 Task: Search one way flight ticket for 1 adult, 1 child, 1 infant in seat in premium economy from Montrose: Montrose Regional Airport to Indianapolis: Indianapolis International Airport on 8-5-2023. Choice of flights is United. Number of bags: 1 checked bag. Price is upto 96000. Outbound departure time preference is 14:00.
Action: Mouse moved to (301, 122)
Screenshot: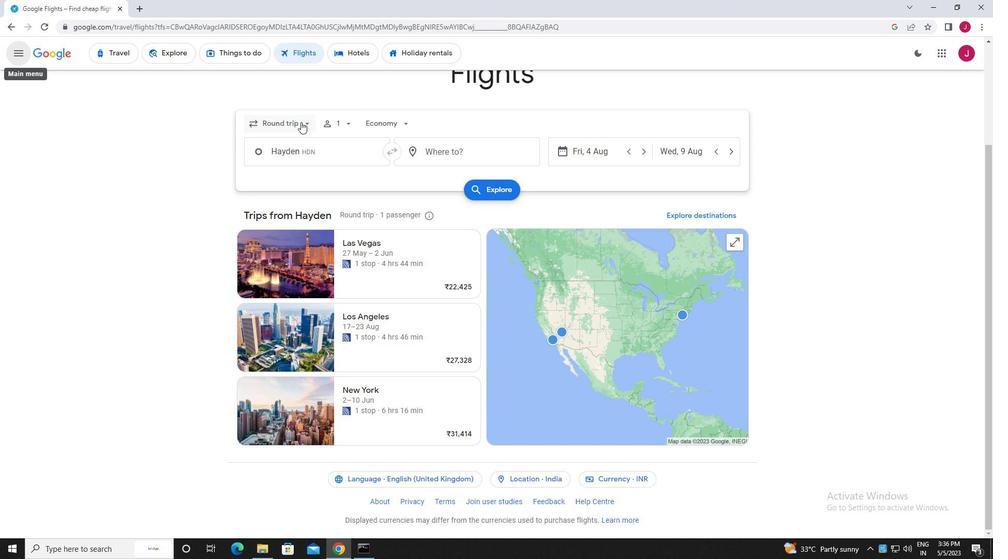 
Action: Mouse pressed left at (301, 122)
Screenshot: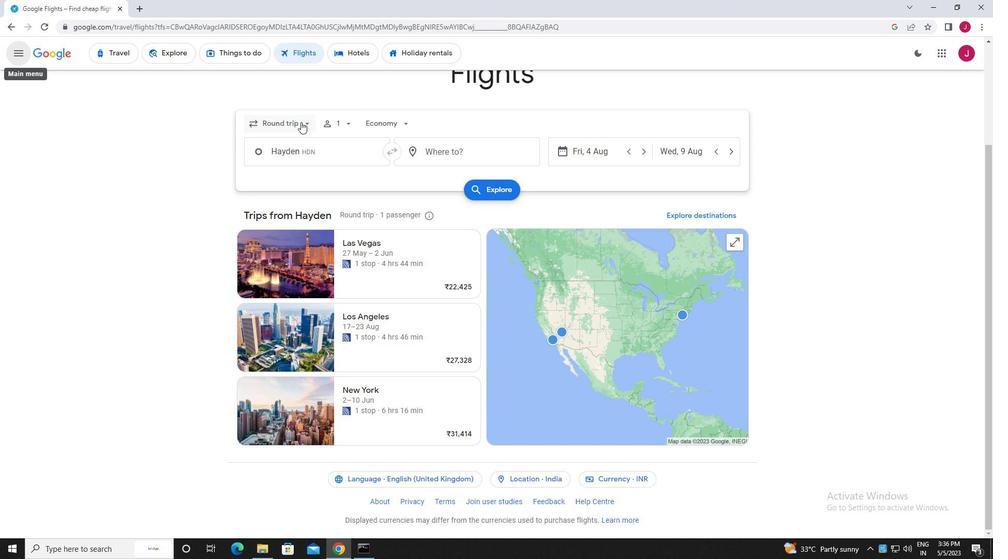 
Action: Mouse moved to (295, 171)
Screenshot: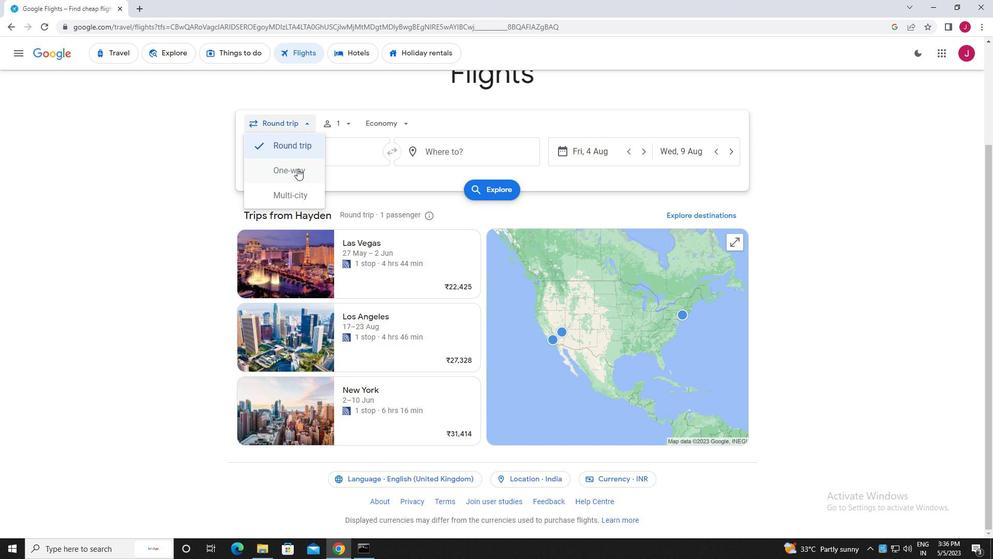 
Action: Mouse pressed left at (295, 171)
Screenshot: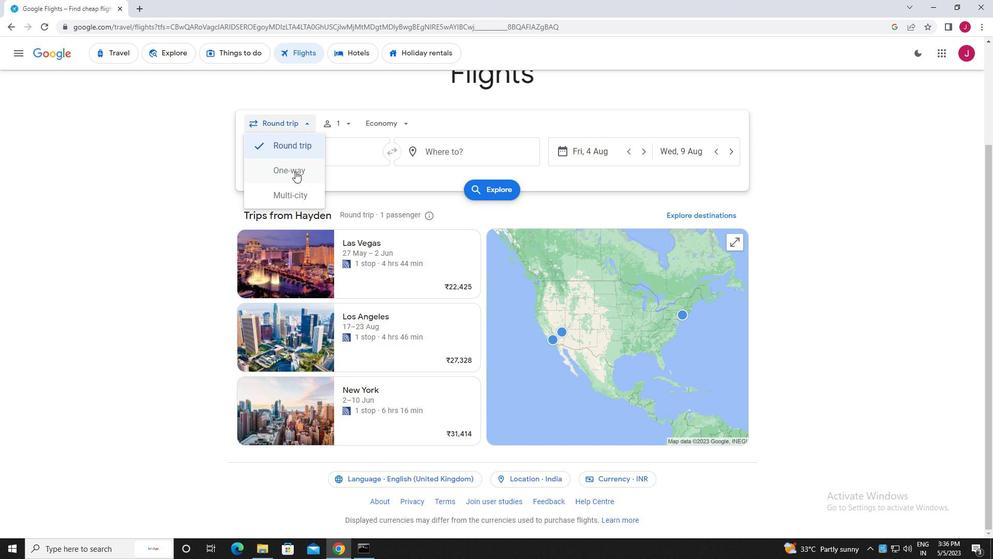 
Action: Mouse moved to (342, 123)
Screenshot: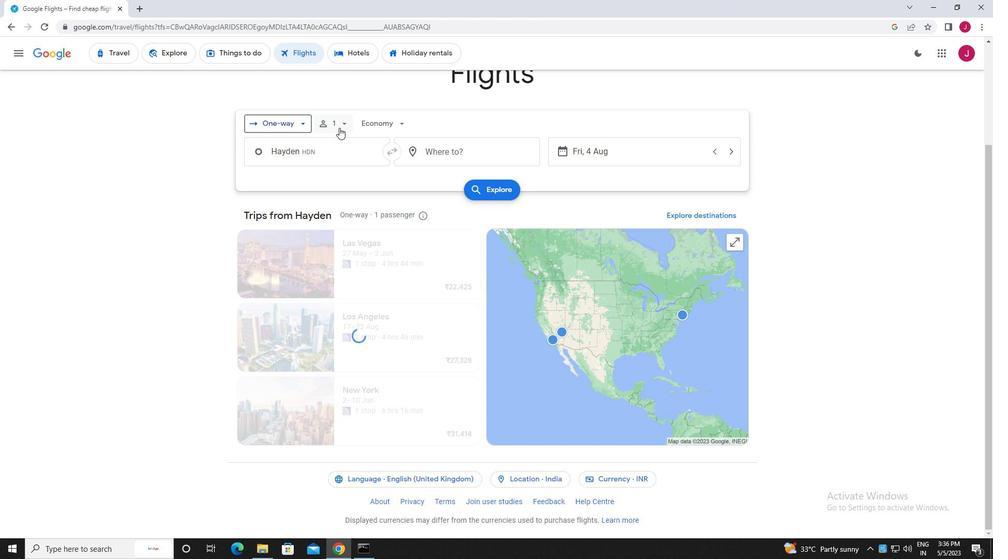 
Action: Mouse pressed left at (342, 123)
Screenshot: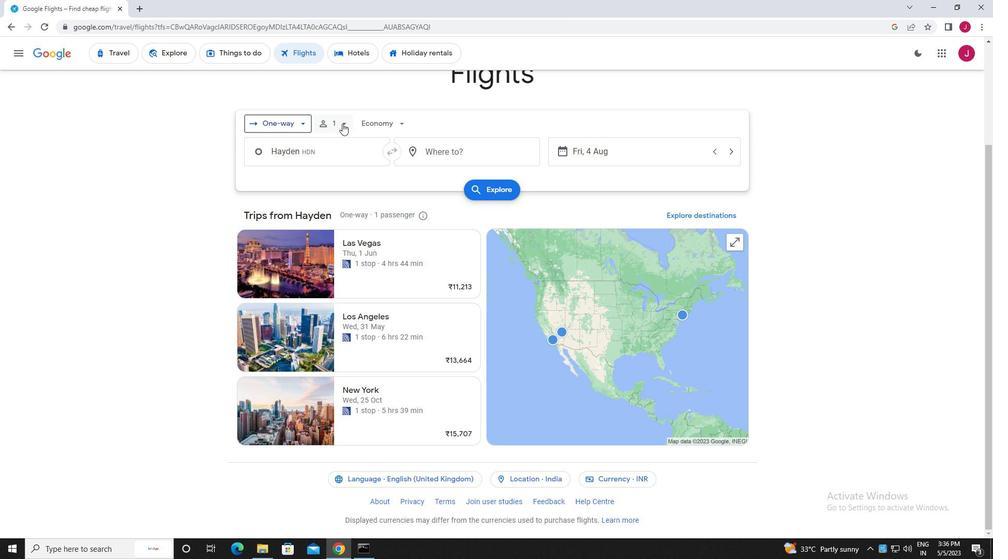 
Action: Mouse moved to (425, 174)
Screenshot: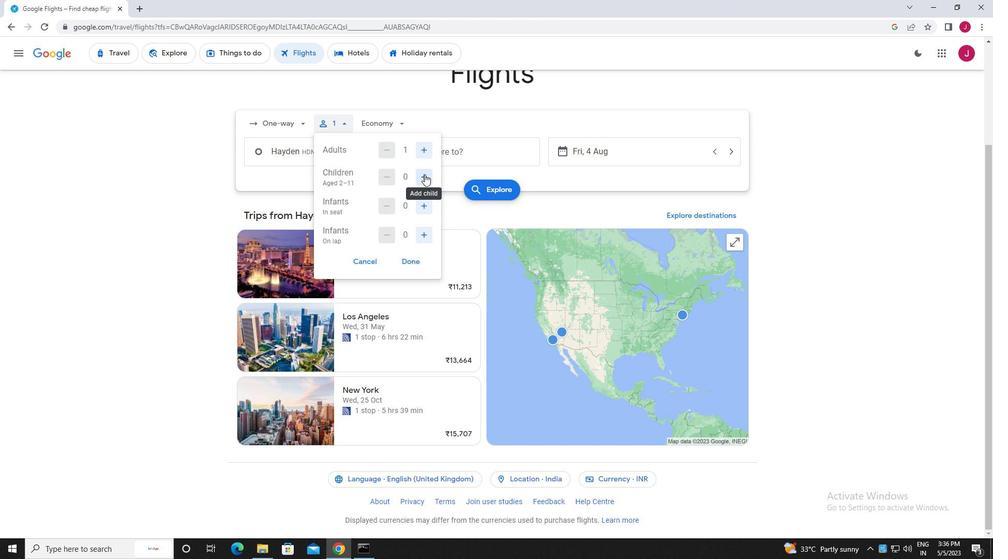 
Action: Mouse pressed left at (425, 174)
Screenshot: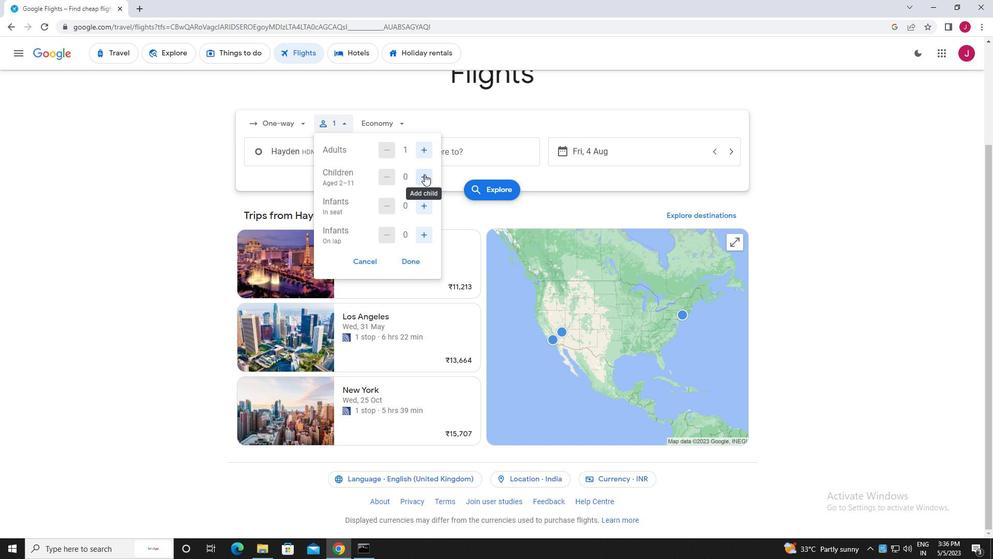 
Action: Mouse moved to (427, 202)
Screenshot: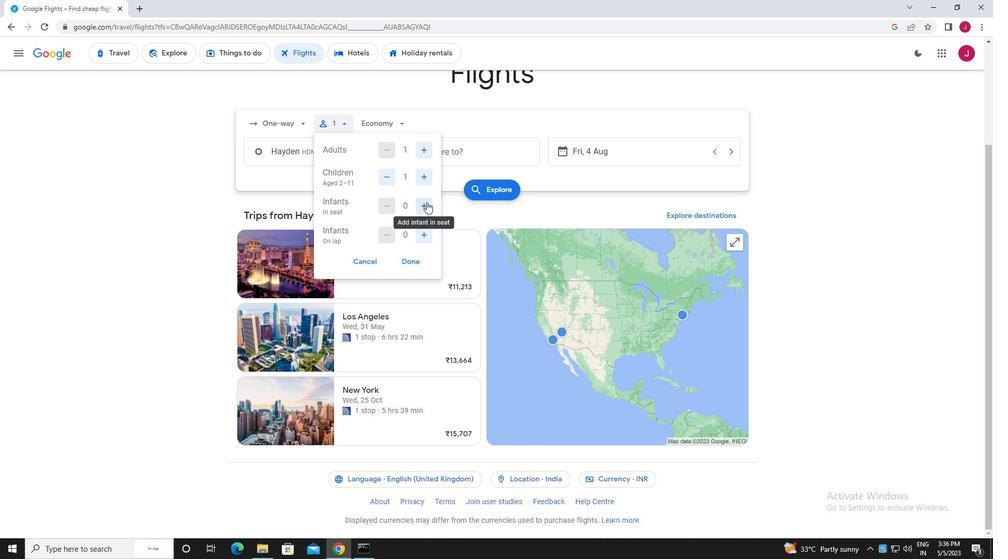 
Action: Mouse pressed left at (427, 202)
Screenshot: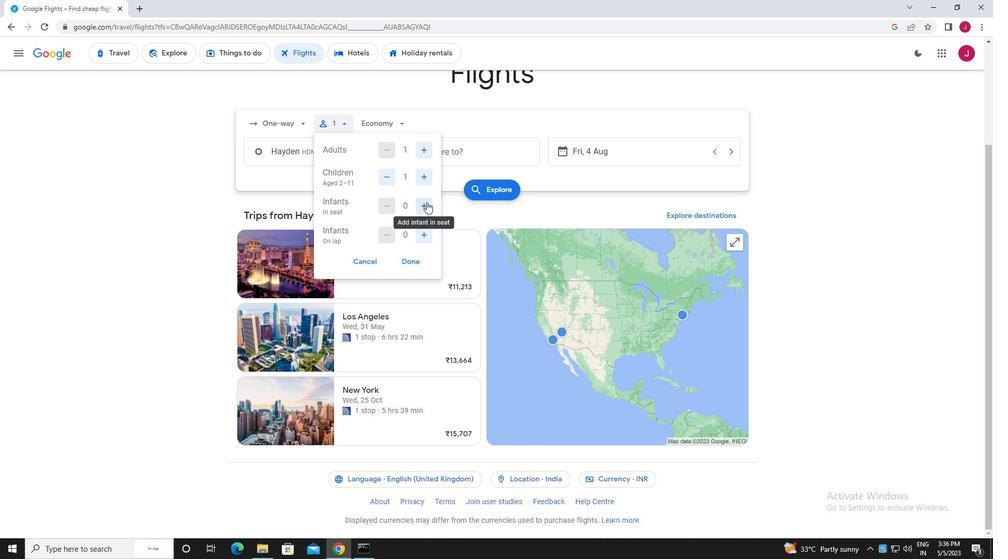 
Action: Mouse moved to (410, 259)
Screenshot: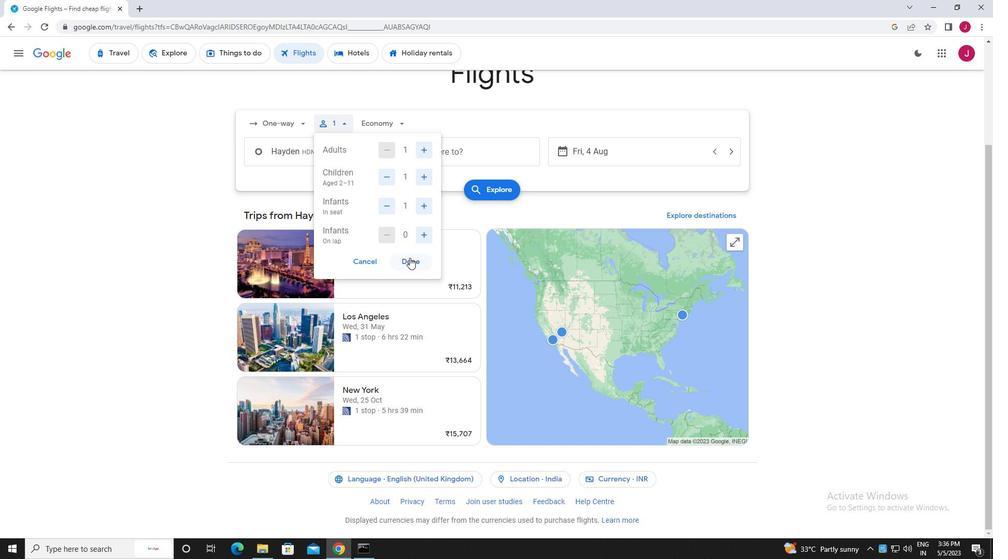 
Action: Mouse pressed left at (410, 259)
Screenshot: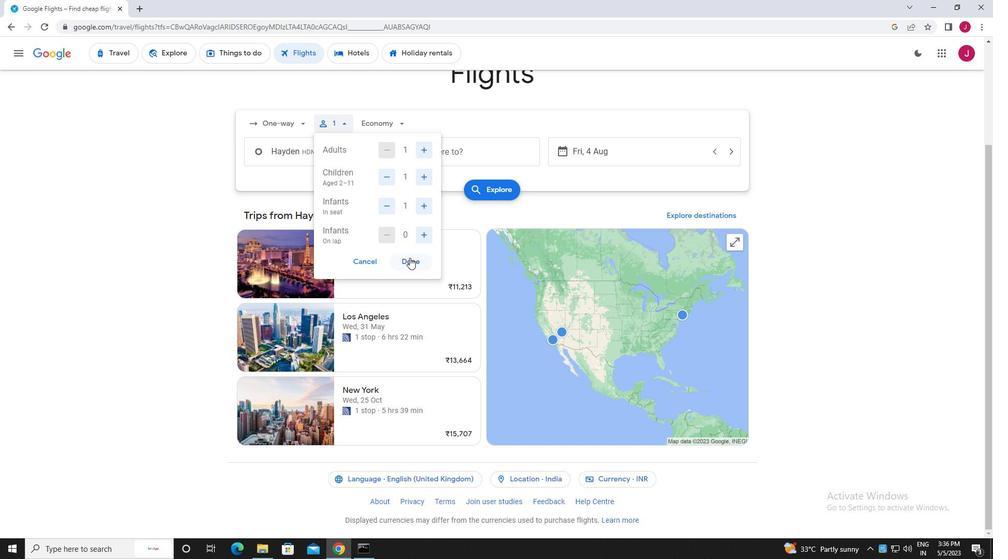 
Action: Mouse moved to (397, 120)
Screenshot: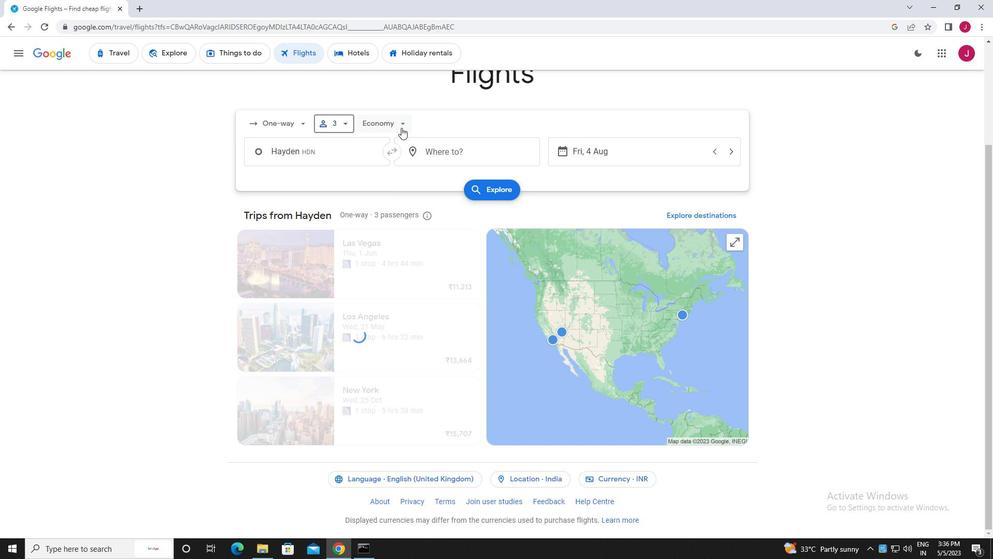 
Action: Mouse pressed left at (397, 120)
Screenshot: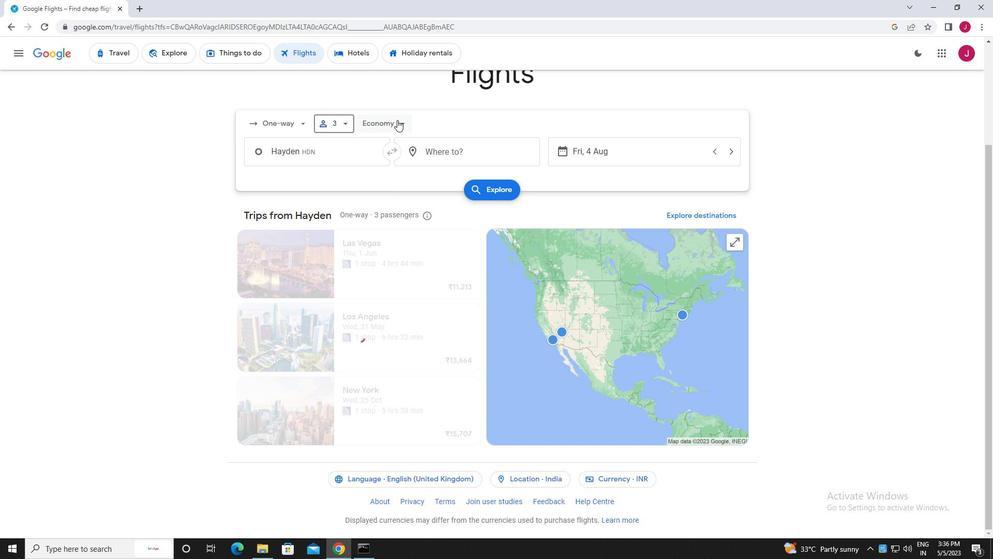 
Action: Mouse moved to (415, 169)
Screenshot: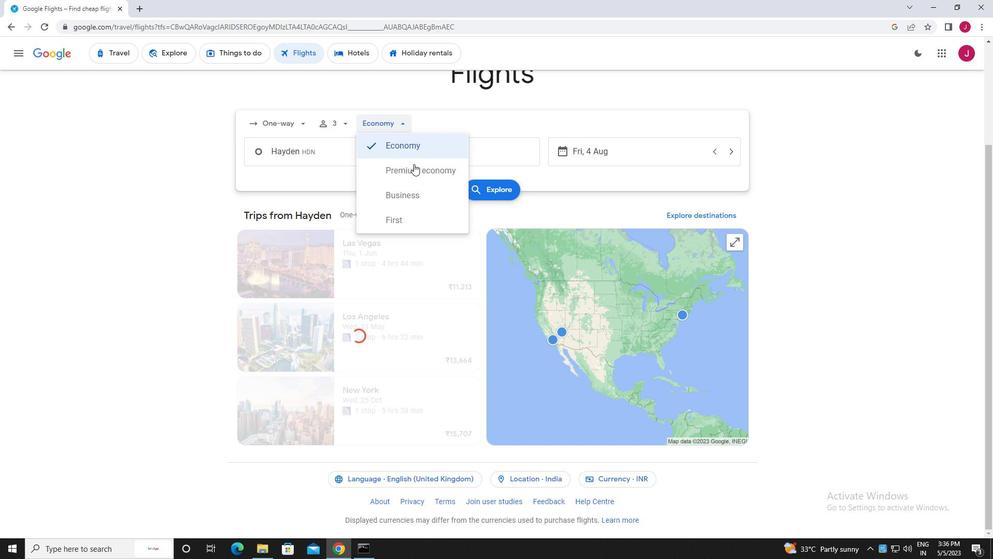 
Action: Mouse pressed left at (415, 169)
Screenshot: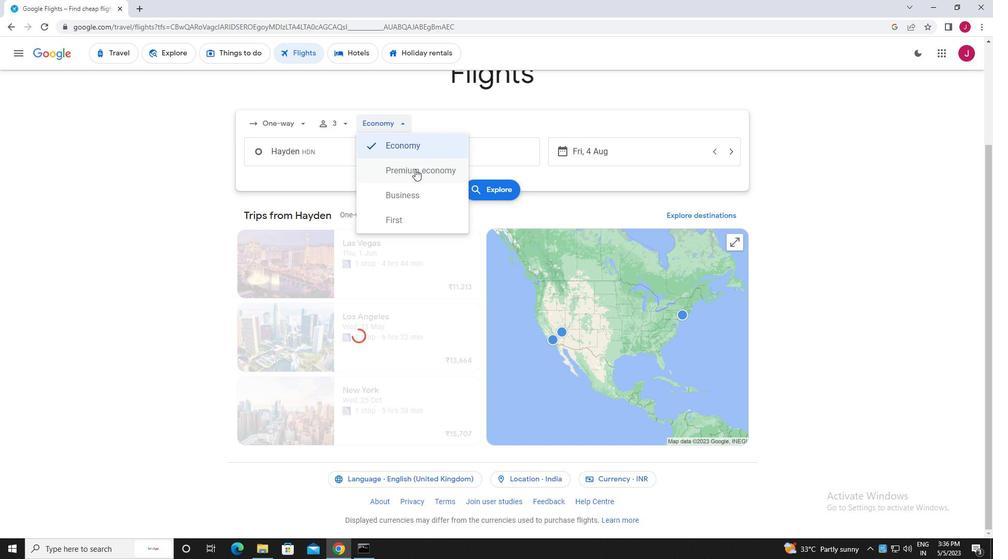 
Action: Mouse moved to (343, 151)
Screenshot: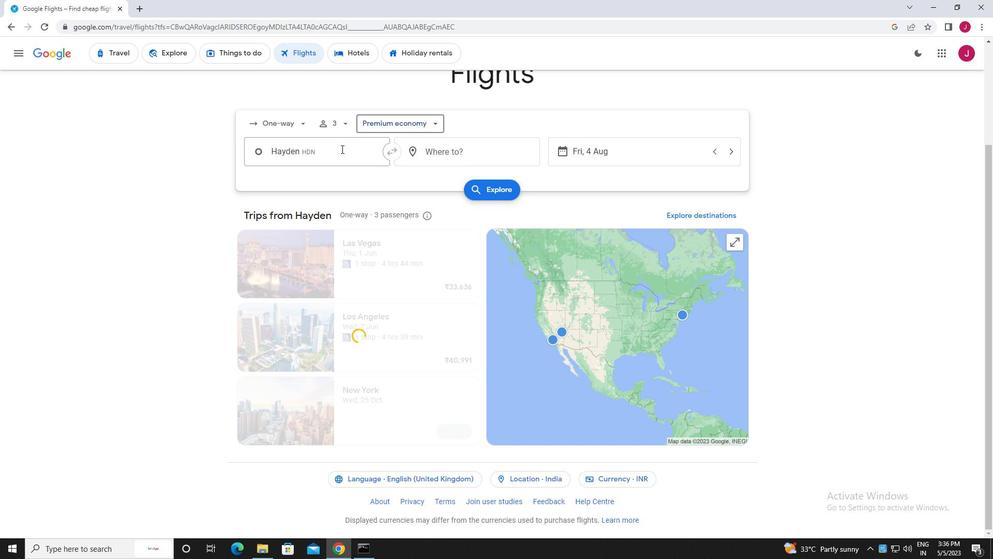 
Action: Mouse pressed left at (343, 151)
Screenshot: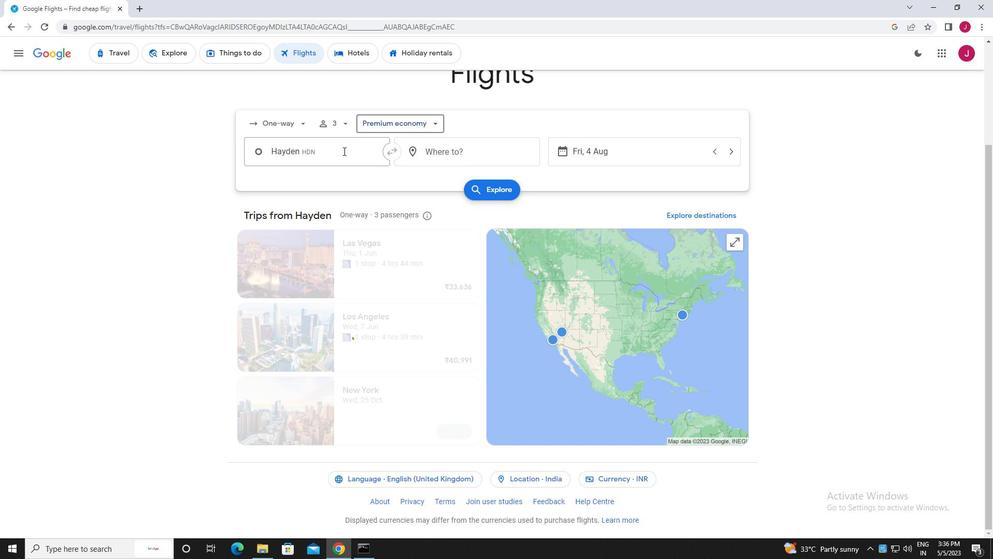 
Action: Key pressed montrose
Screenshot: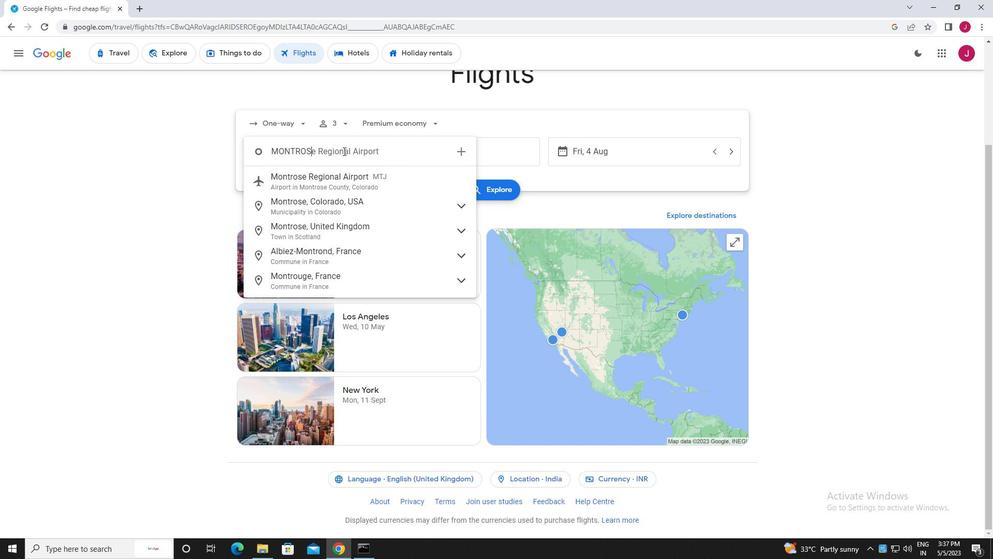 
Action: Mouse moved to (351, 181)
Screenshot: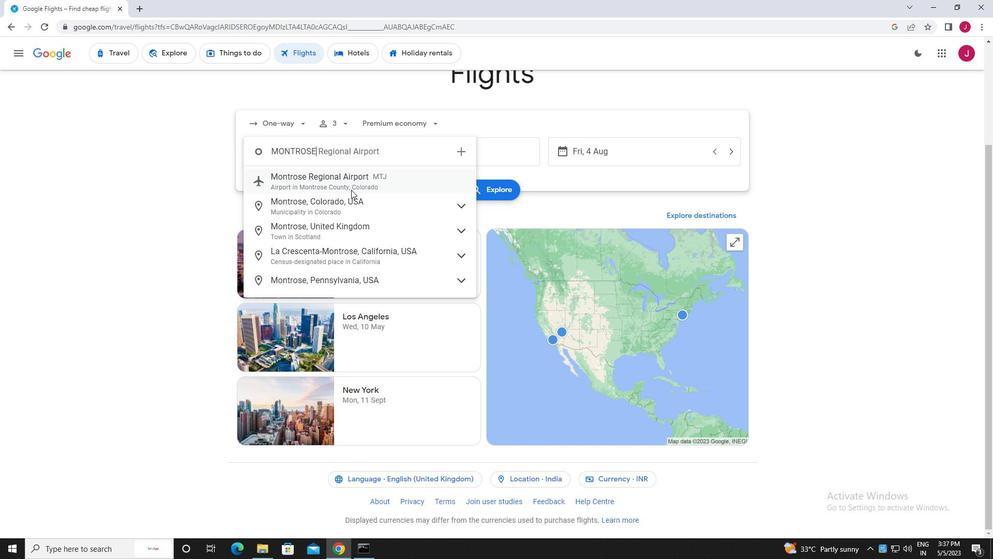 
Action: Mouse pressed left at (351, 181)
Screenshot: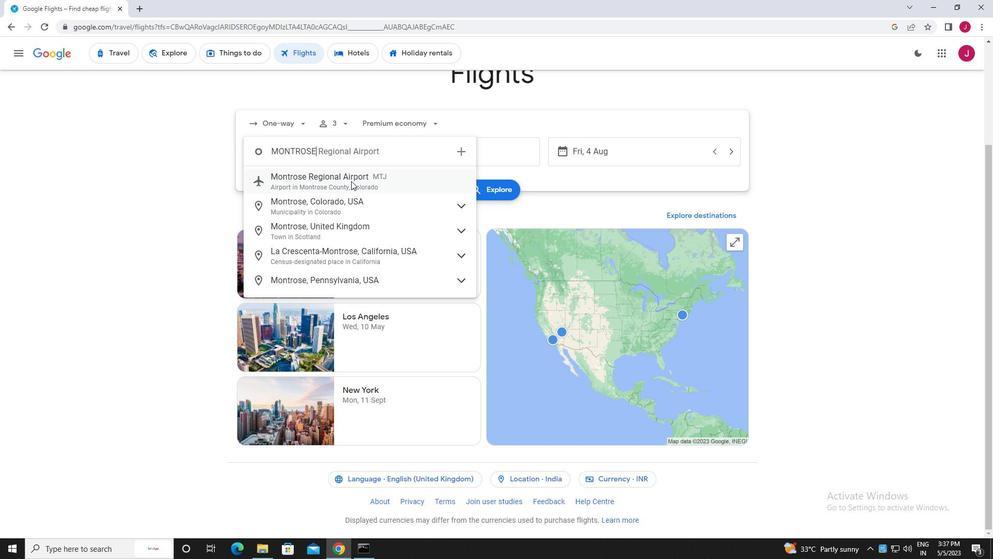 
Action: Mouse moved to (471, 156)
Screenshot: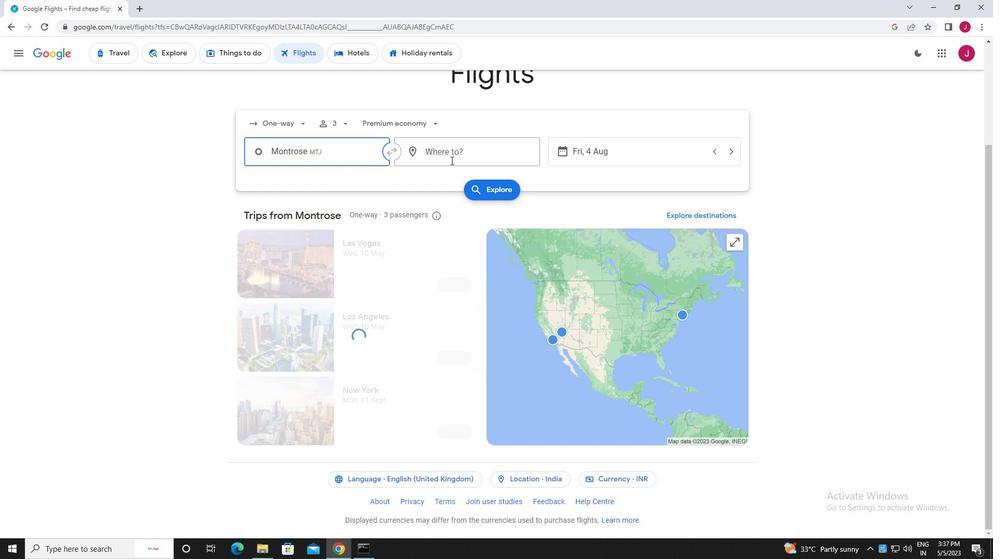 
Action: Mouse pressed left at (471, 156)
Screenshot: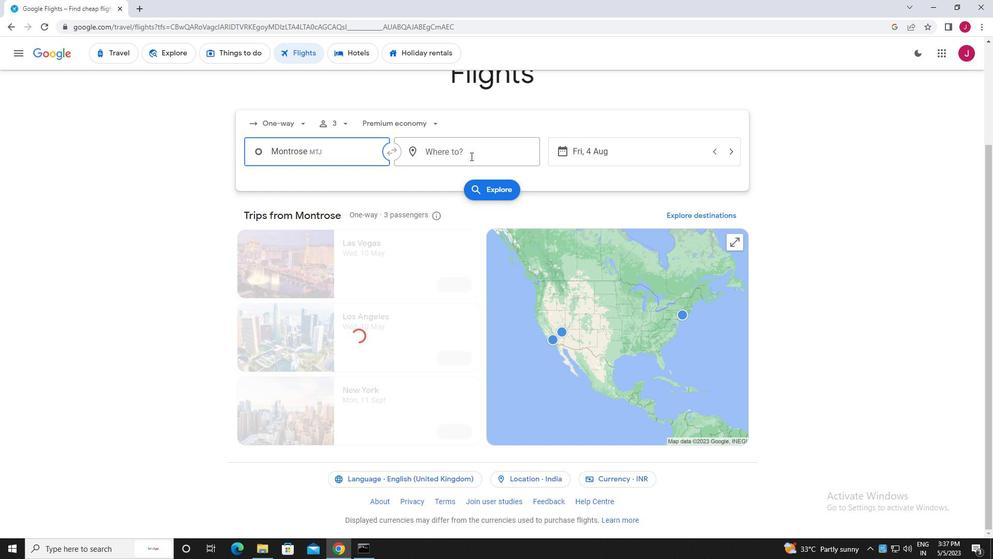 
Action: Mouse moved to (470, 156)
Screenshot: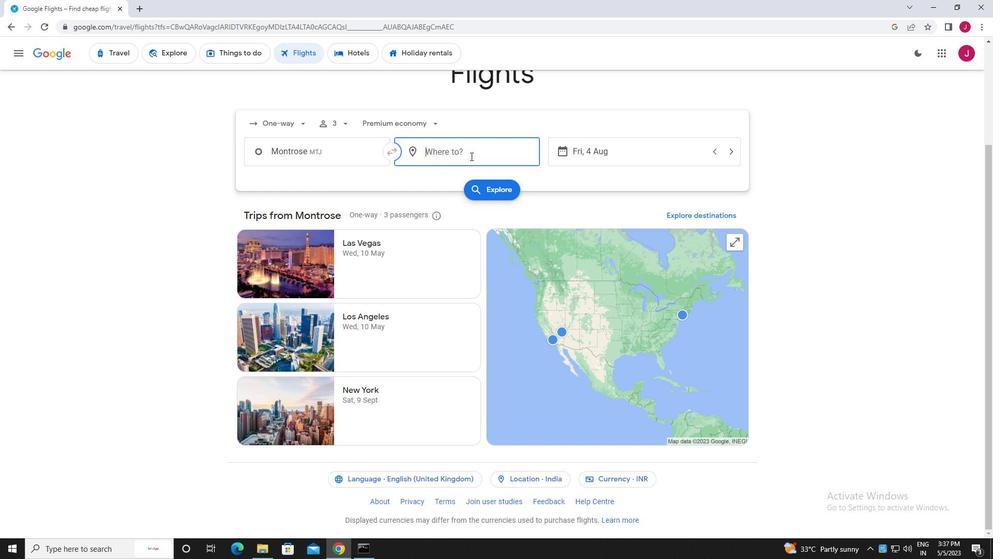
Action: Key pressed indianapo
Screenshot: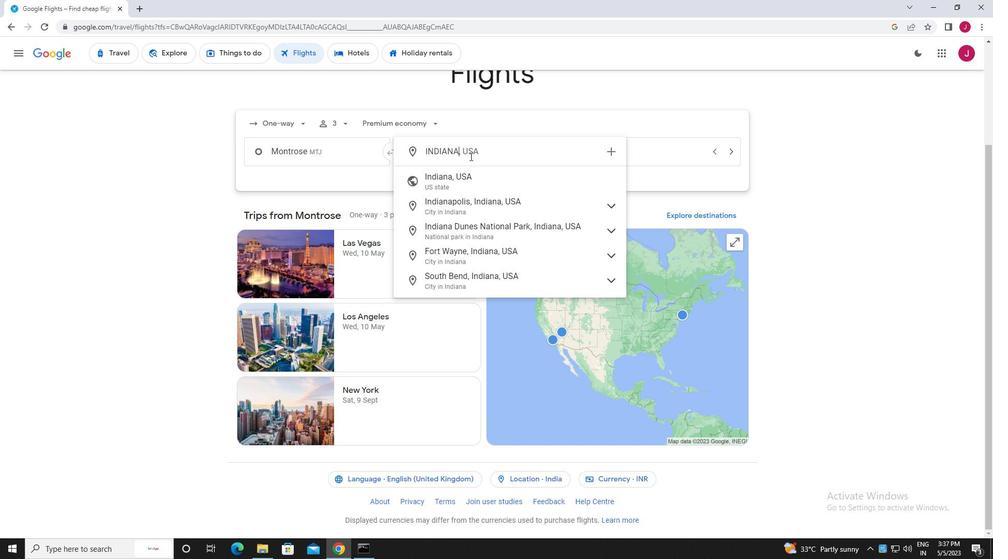 
Action: Mouse moved to (533, 203)
Screenshot: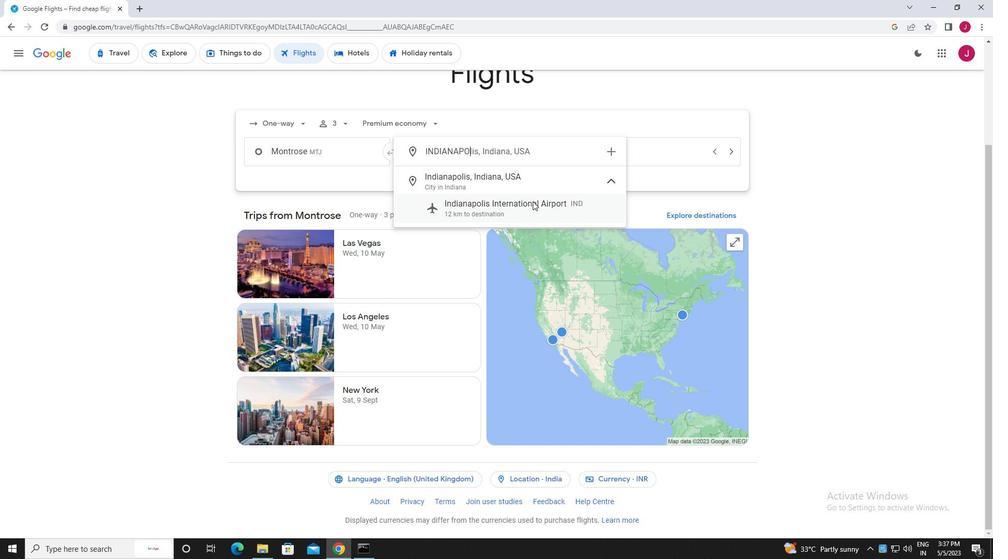 
Action: Mouse pressed left at (533, 203)
Screenshot: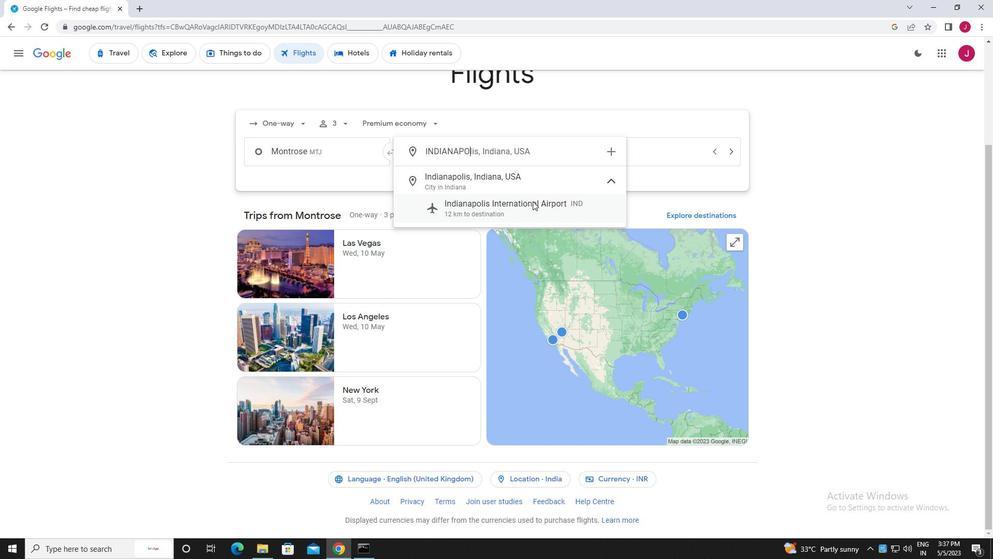 
Action: Mouse moved to (608, 156)
Screenshot: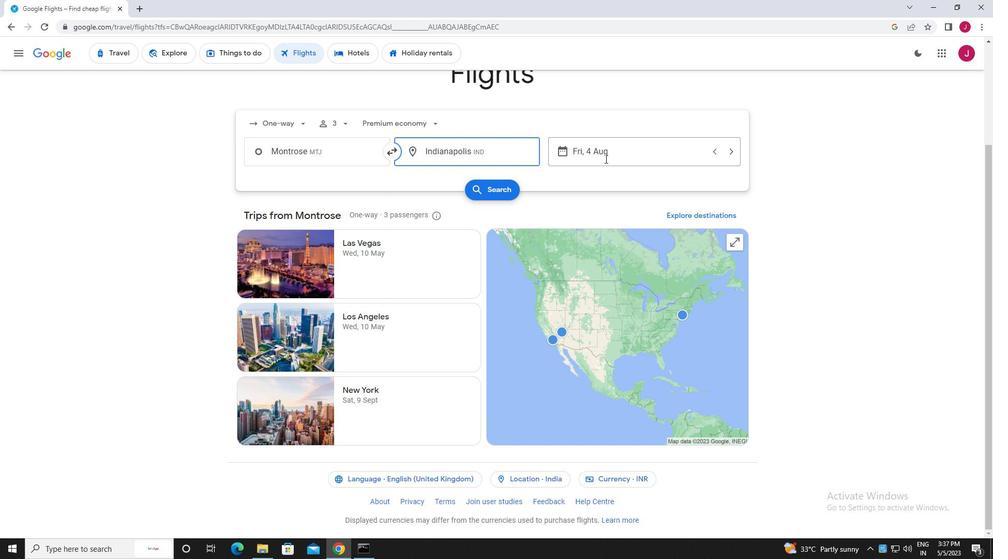 
Action: Mouse pressed left at (608, 156)
Screenshot: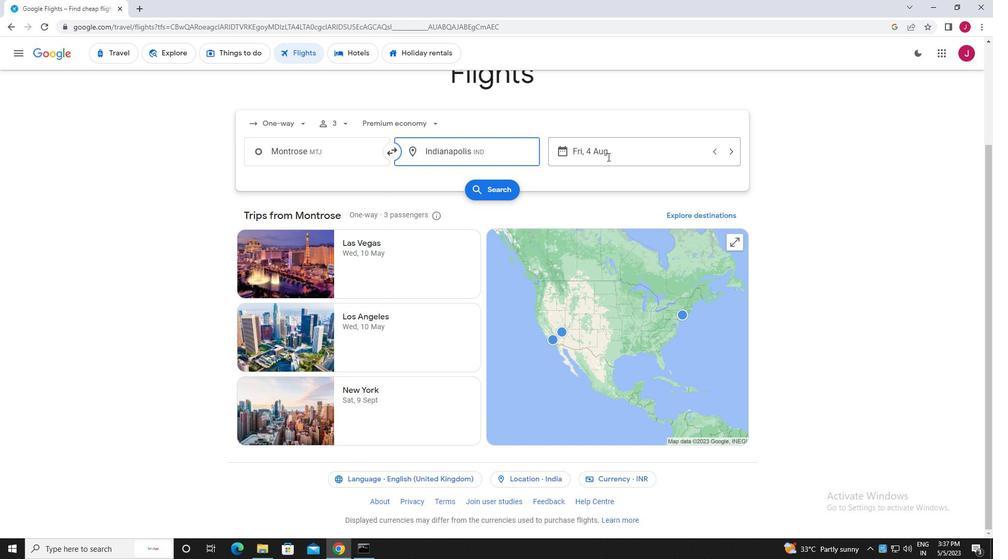 
Action: Mouse moved to (521, 231)
Screenshot: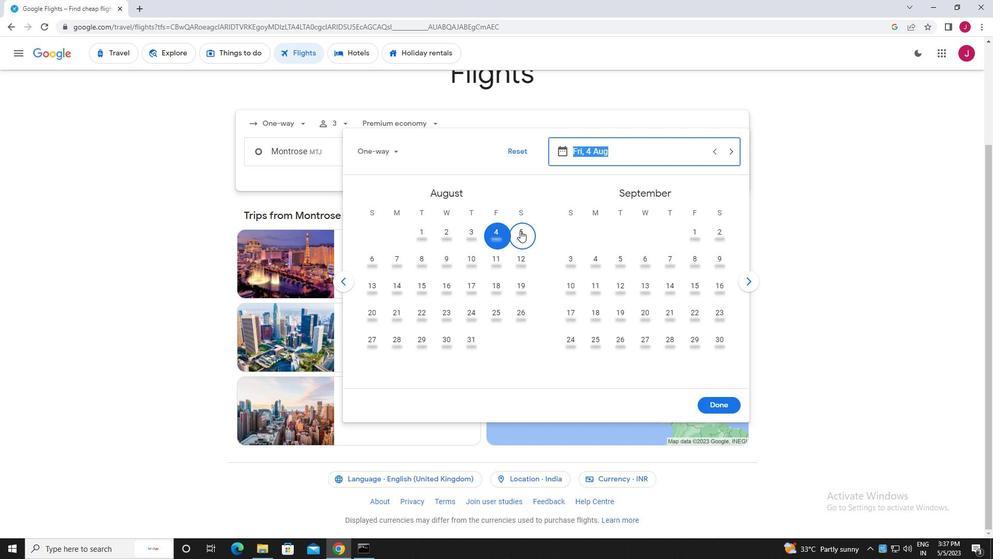 
Action: Mouse pressed left at (521, 231)
Screenshot: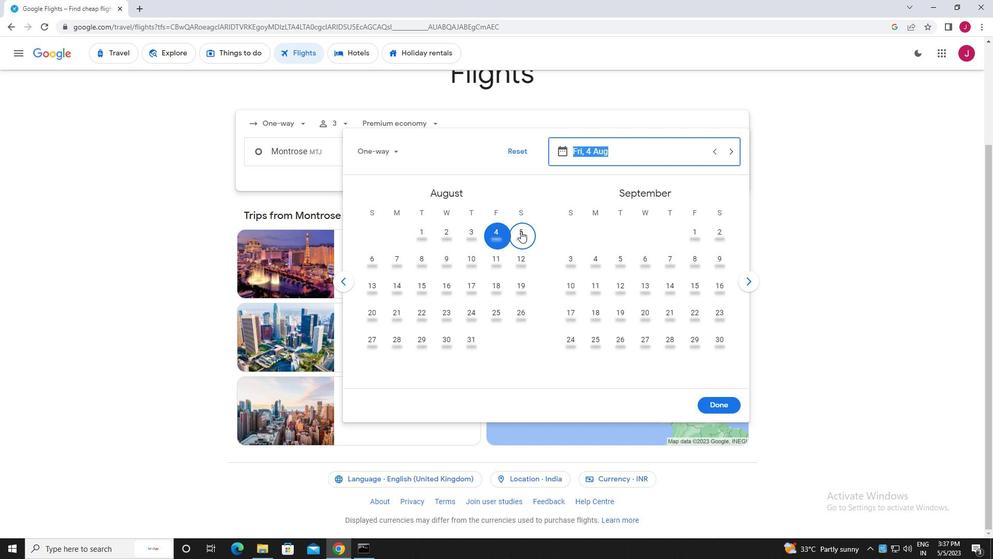 
Action: Mouse moved to (720, 404)
Screenshot: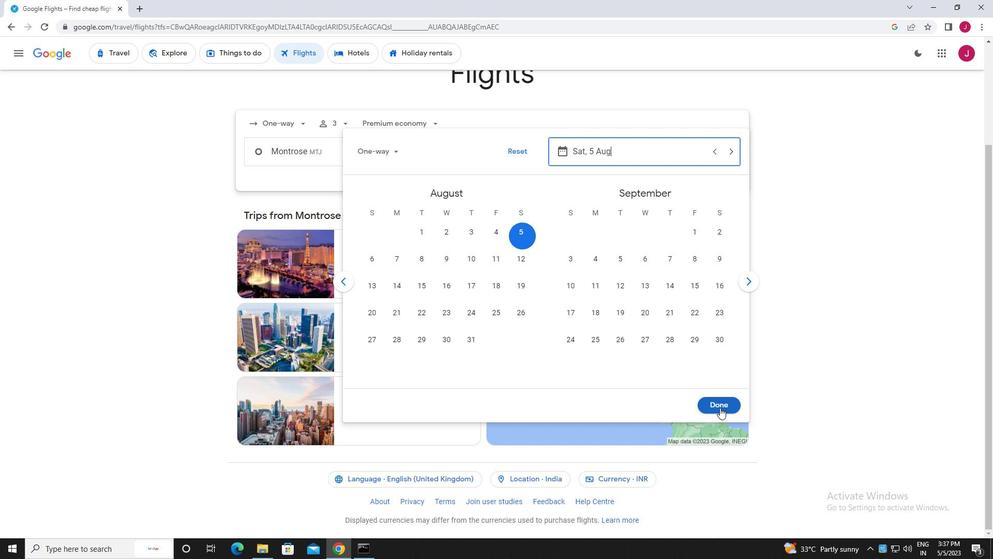 
Action: Mouse pressed left at (720, 404)
Screenshot: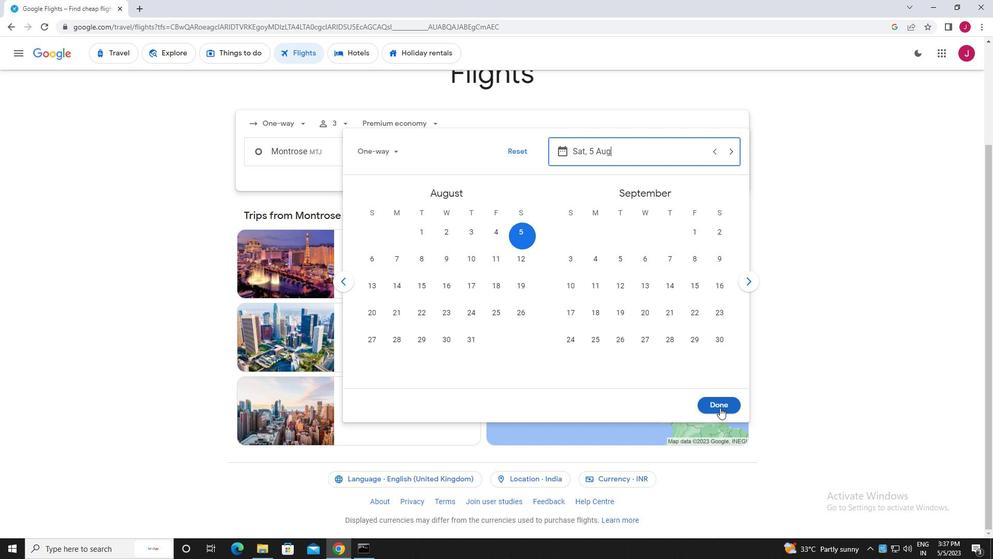 
Action: Mouse moved to (503, 191)
Screenshot: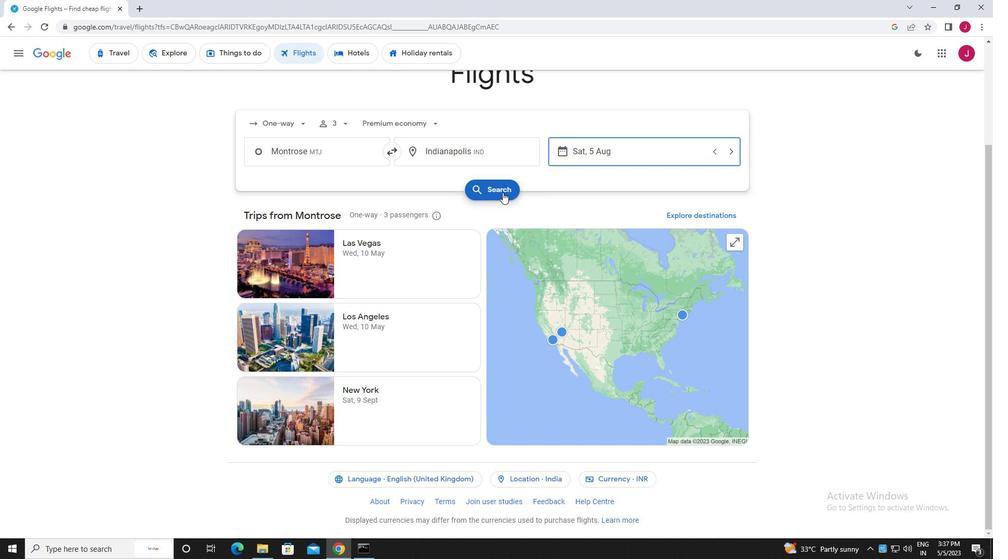 
Action: Mouse pressed left at (503, 191)
Screenshot: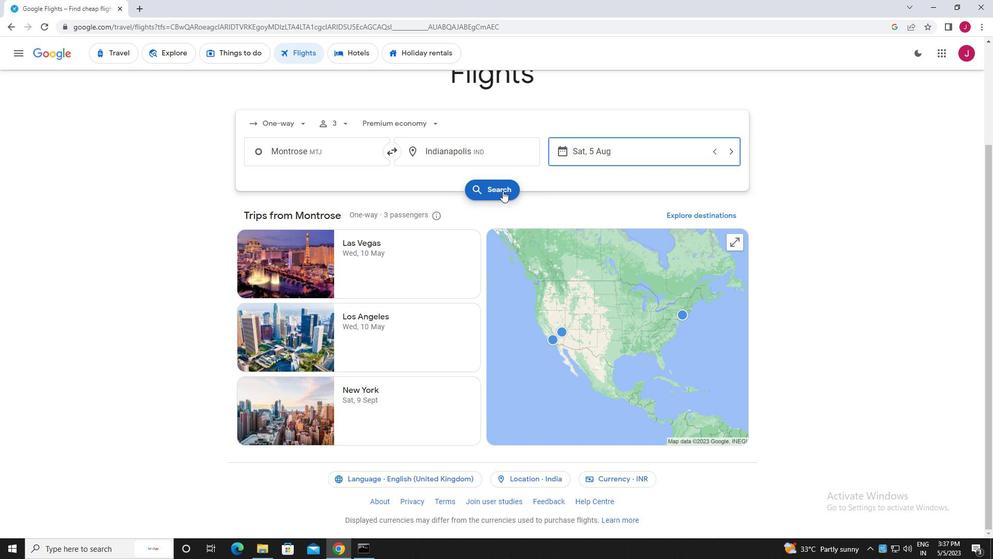 
Action: Mouse moved to (261, 151)
Screenshot: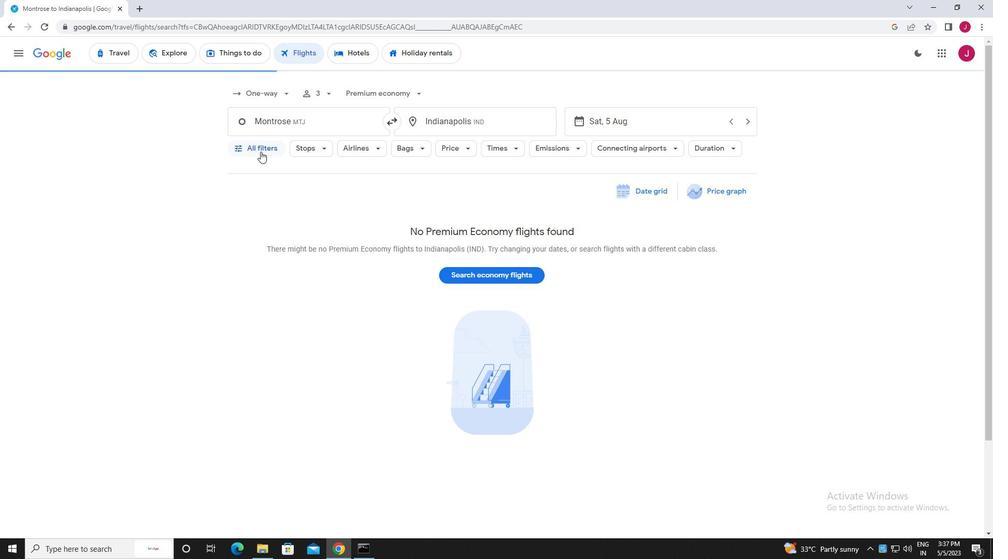 
Action: Mouse pressed left at (261, 151)
Screenshot: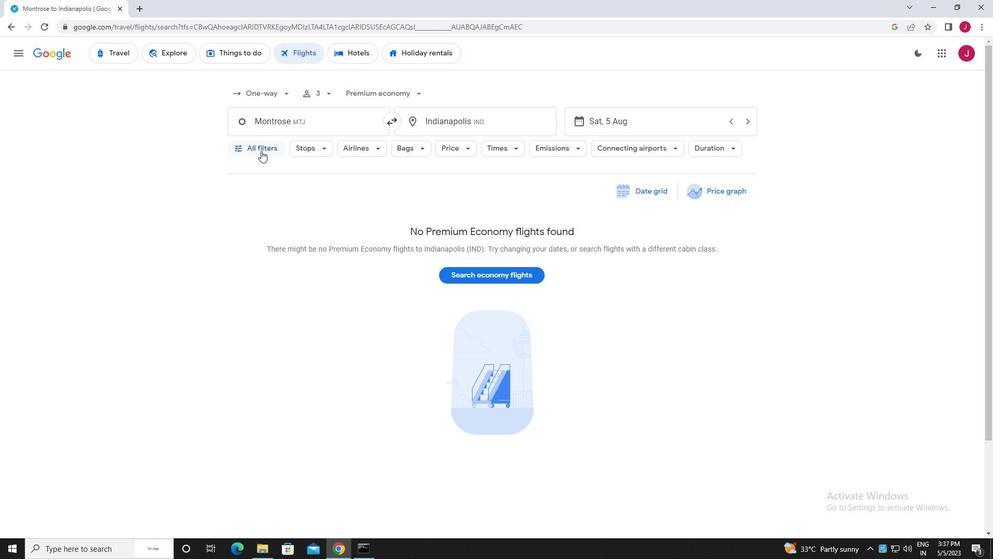 
Action: Mouse scrolled (261, 150) with delta (0, 0)
Screenshot: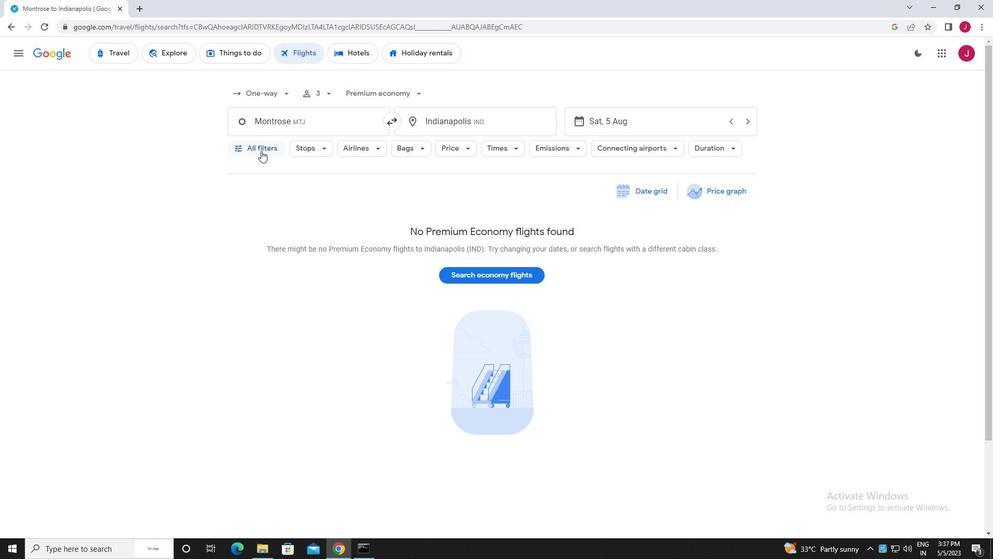 
Action: Mouse moved to (300, 181)
Screenshot: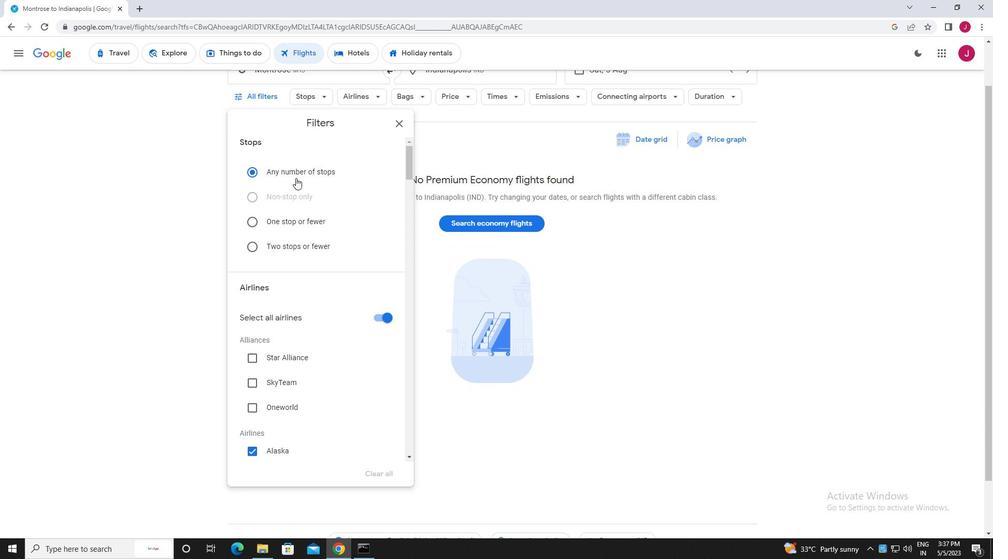 
Action: Mouse scrolled (300, 181) with delta (0, 0)
Screenshot: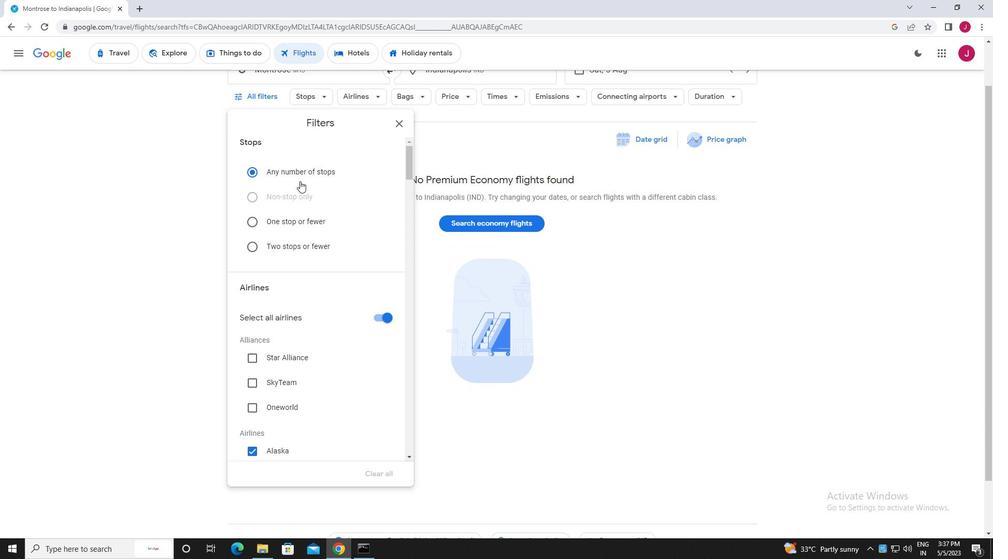 
Action: Mouse moved to (300, 182)
Screenshot: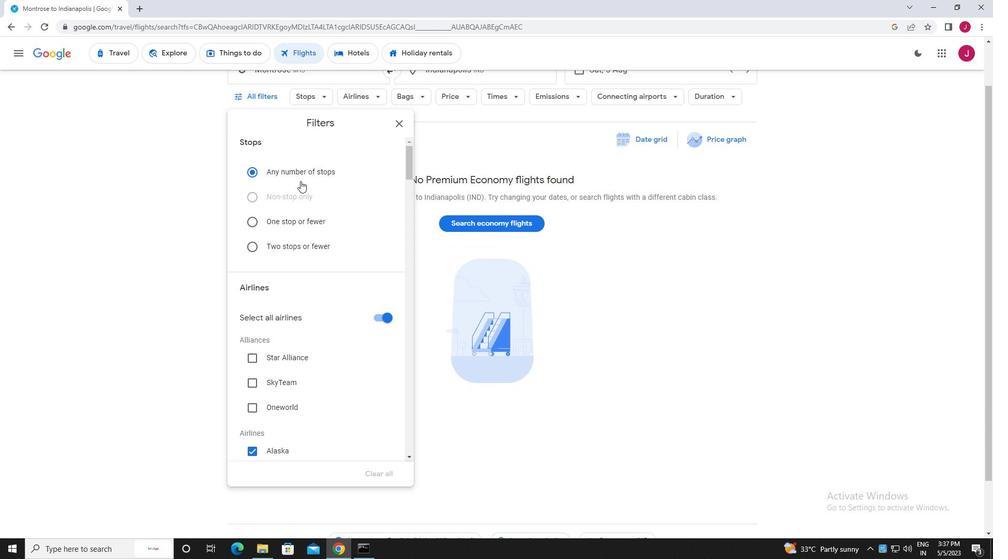 
Action: Mouse scrolled (300, 181) with delta (0, 0)
Screenshot: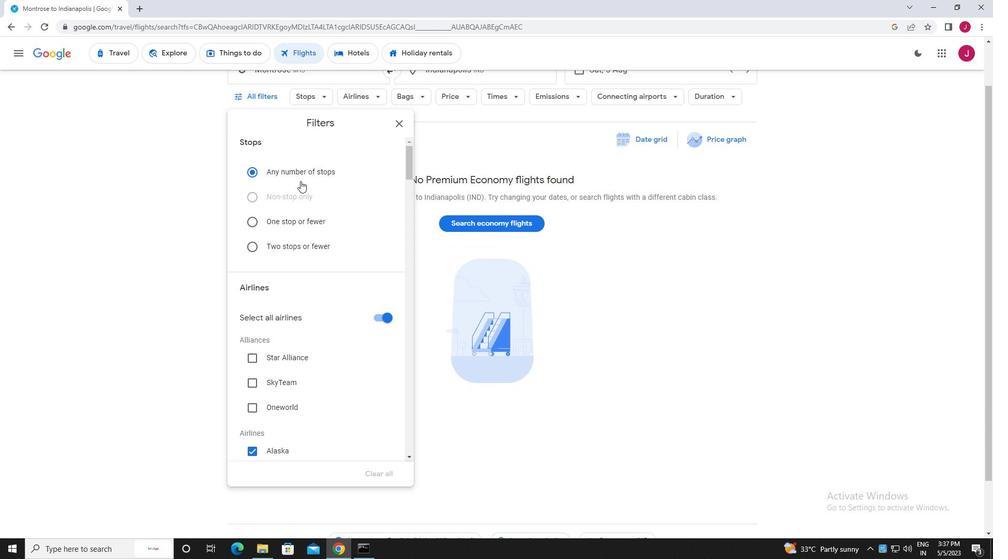 
Action: Mouse moved to (323, 191)
Screenshot: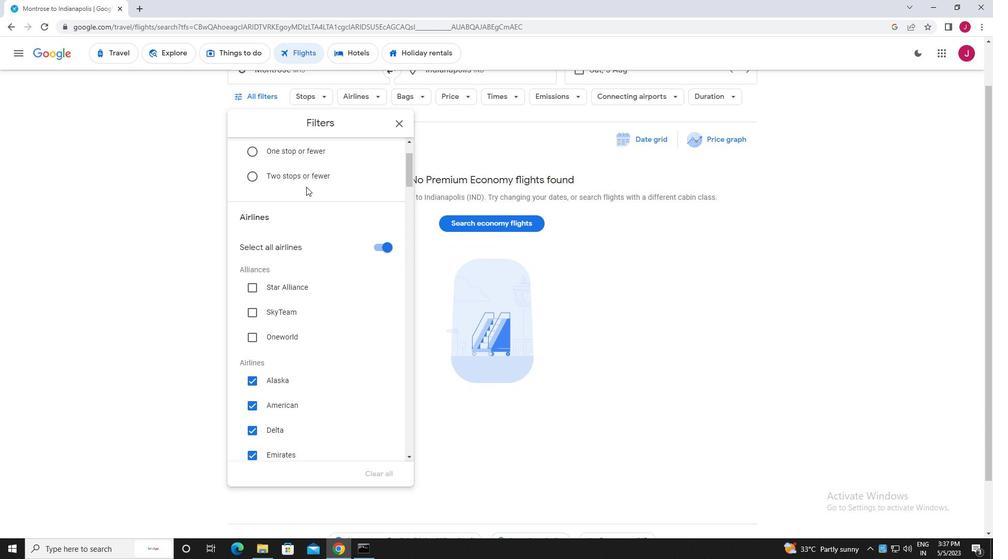 
Action: Mouse scrolled (323, 191) with delta (0, 0)
Screenshot: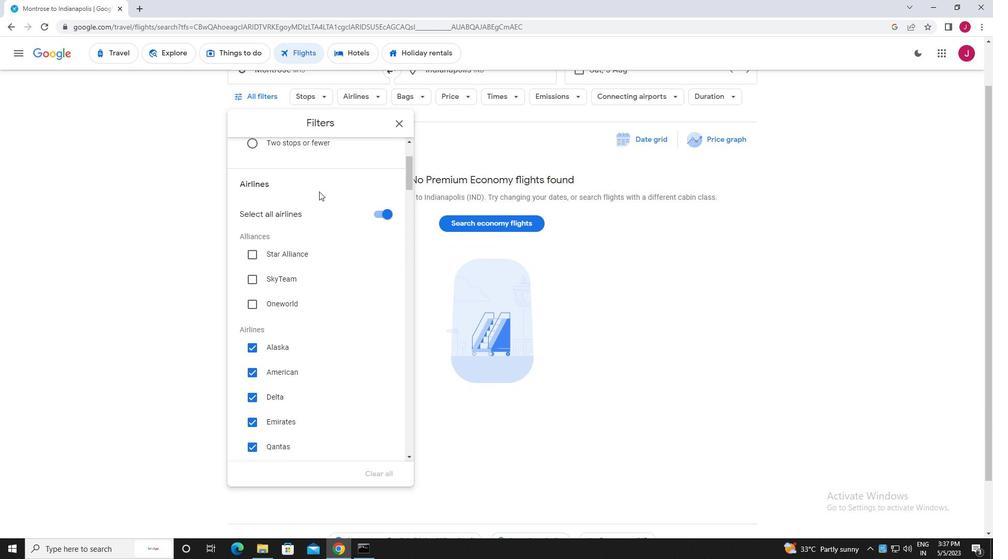 
Action: Mouse moved to (378, 160)
Screenshot: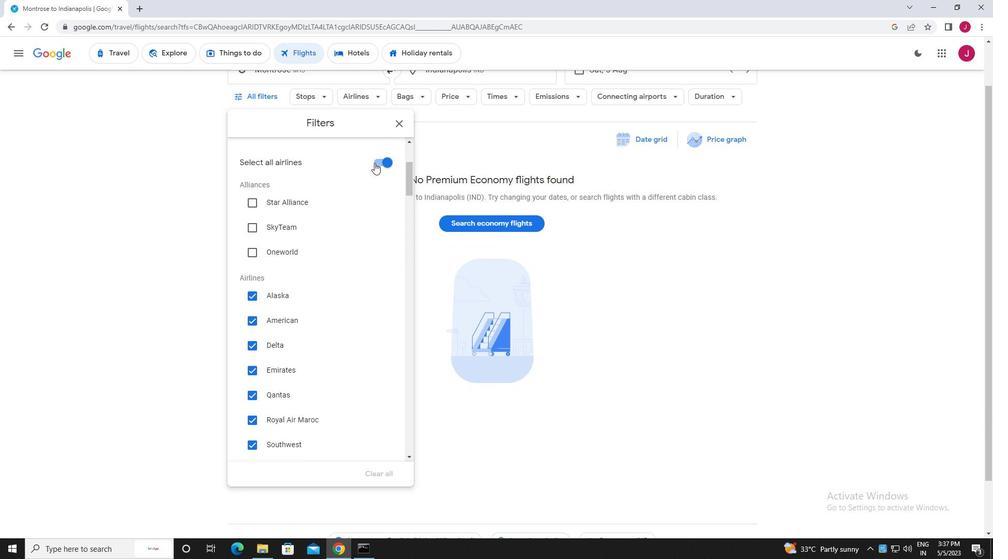 
Action: Mouse pressed left at (378, 160)
Screenshot: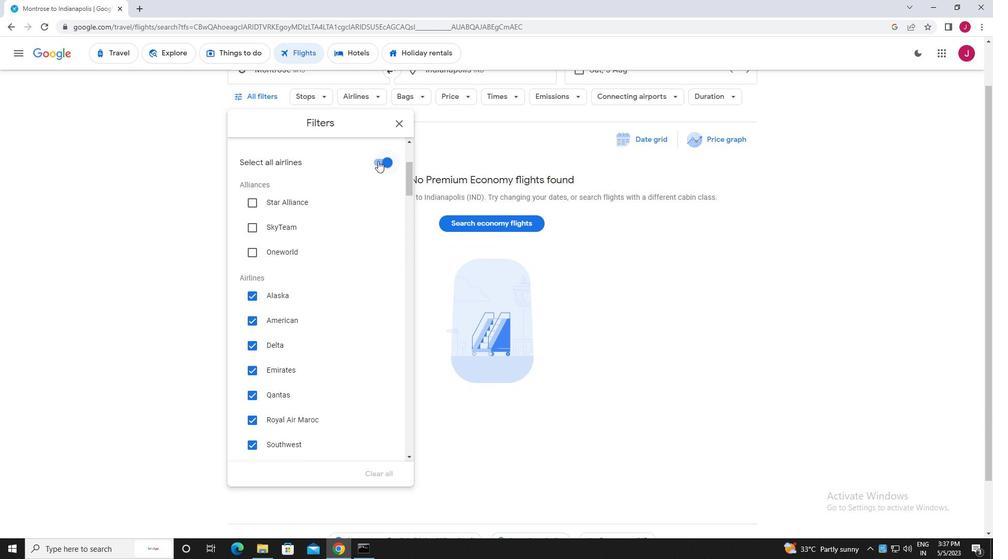 
Action: Mouse moved to (329, 196)
Screenshot: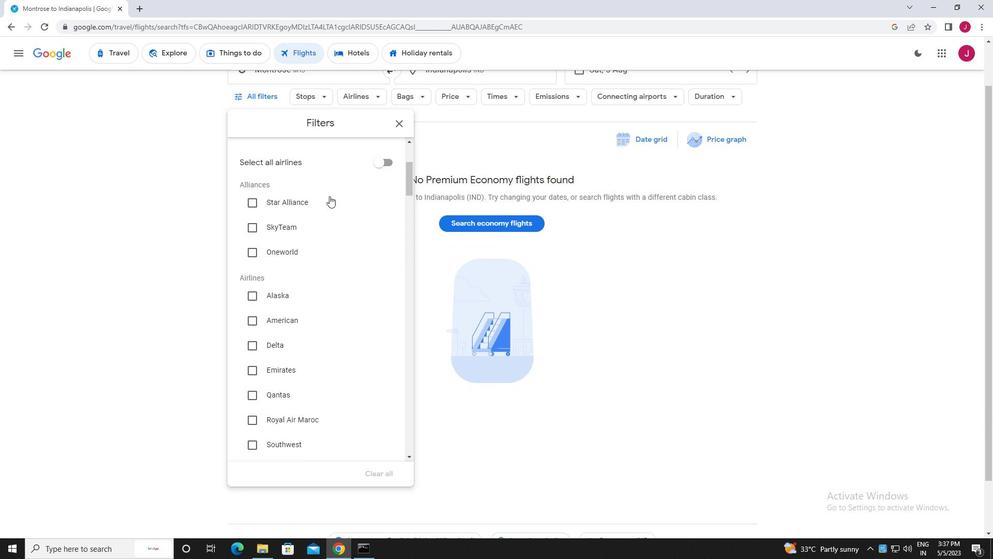 
Action: Mouse scrolled (329, 195) with delta (0, 0)
Screenshot: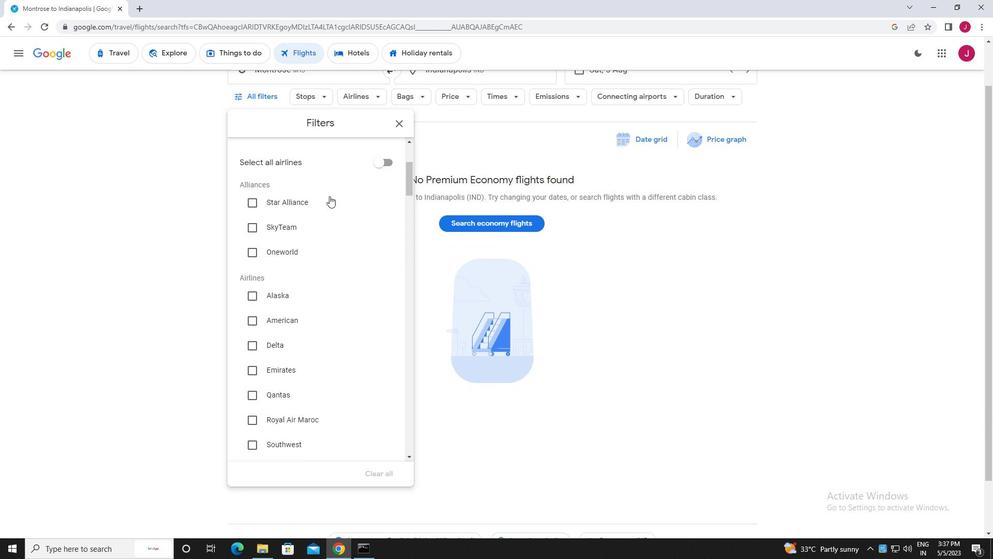
Action: Mouse scrolled (329, 195) with delta (0, 0)
Screenshot: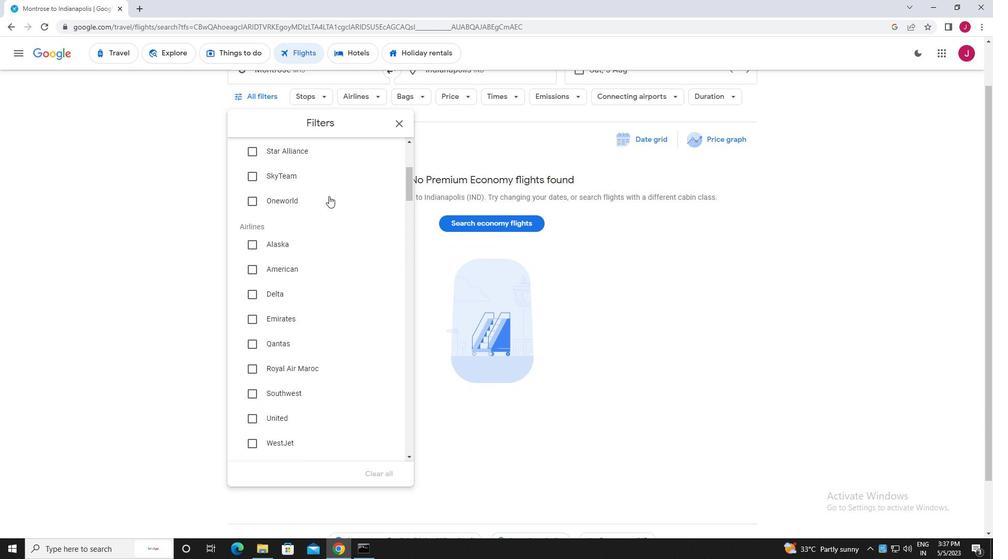 
Action: Mouse scrolled (329, 195) with delta (0, 0)
Screenshot: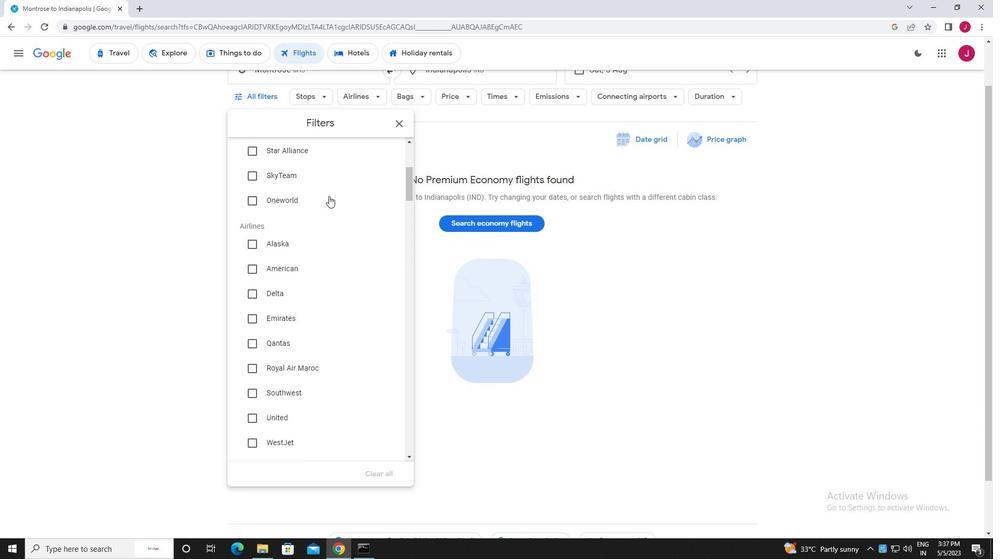 
Action: Mouse moved to (254, 313)
Screenshot: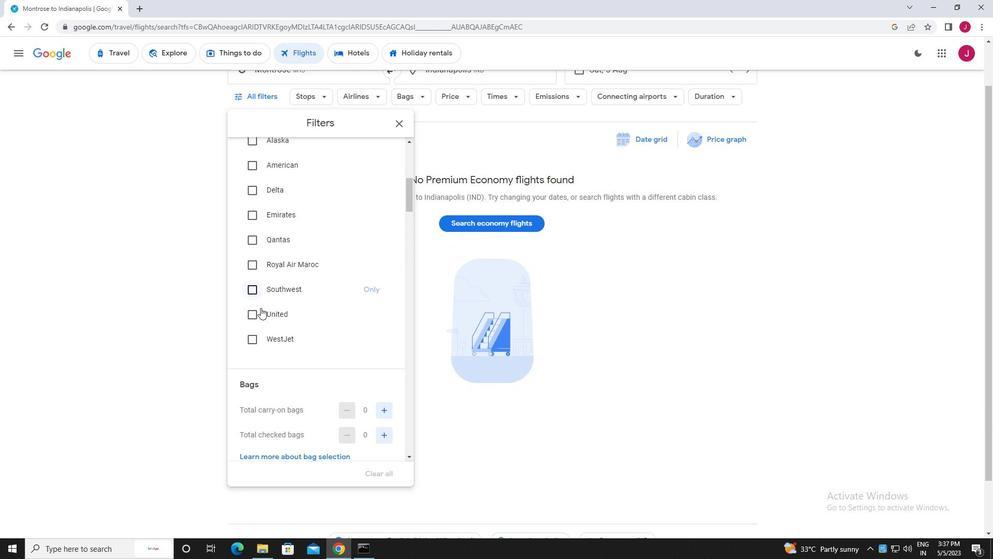 
Action: Mouse pressed left at (254, 313)
Screenshot: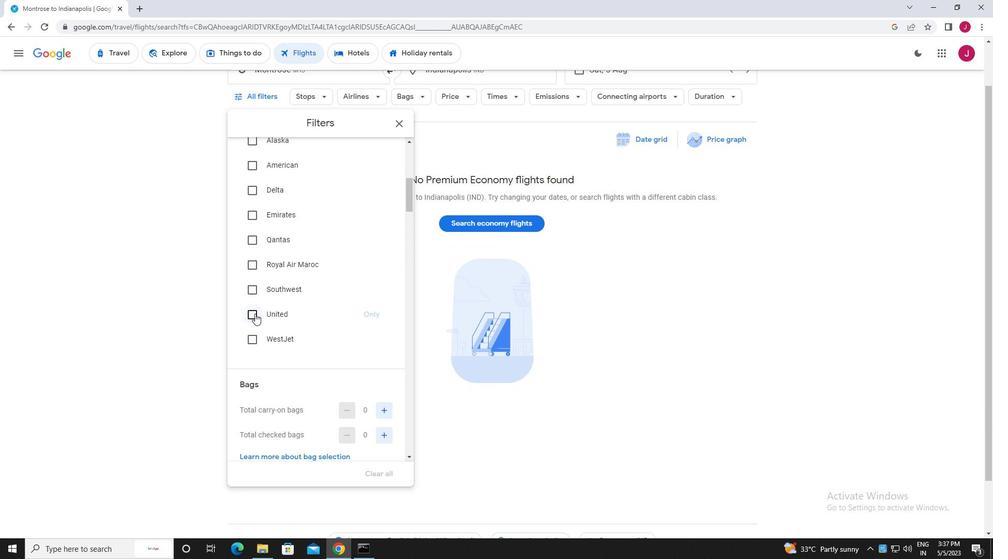 
Action: Mouse moved to (320, 295)
Screenshot: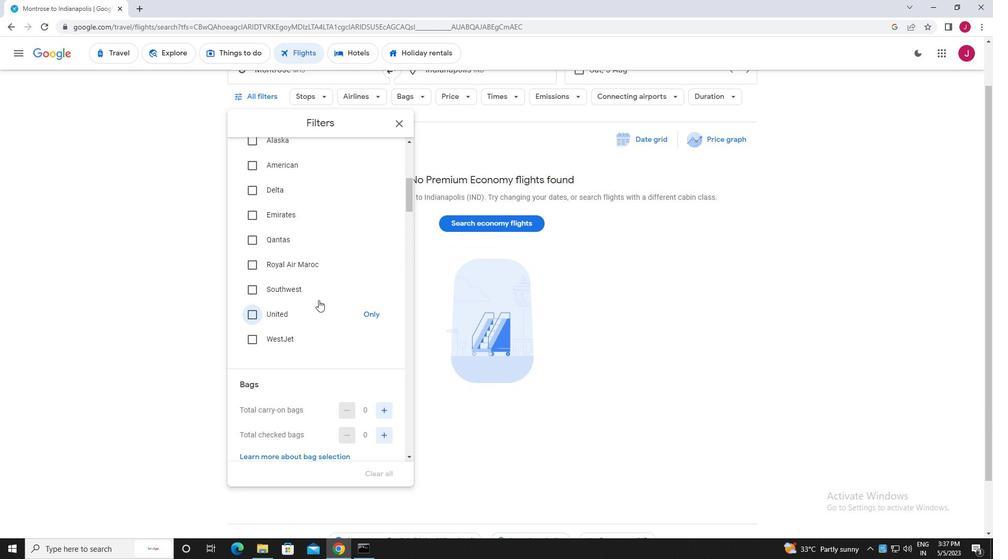 
Action: Mouse scrolled (320, 294) with delta (0, 0)
Screenshot: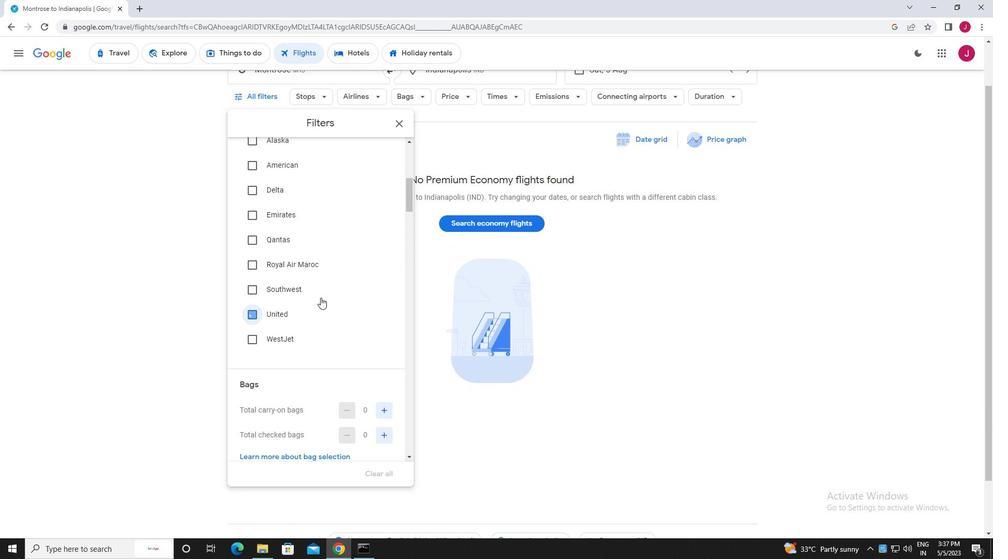 
Action: Mouse scrolled (320, 294) with delta (0, 0)
Screenshot: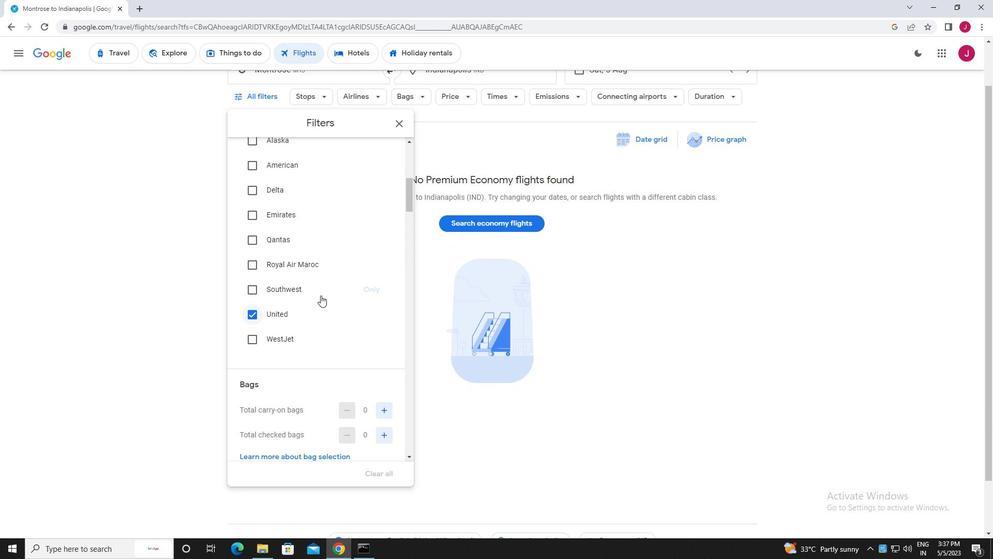 
Action: Mouse scrolled (320, 294) with delta (0, 0)
Screenshot: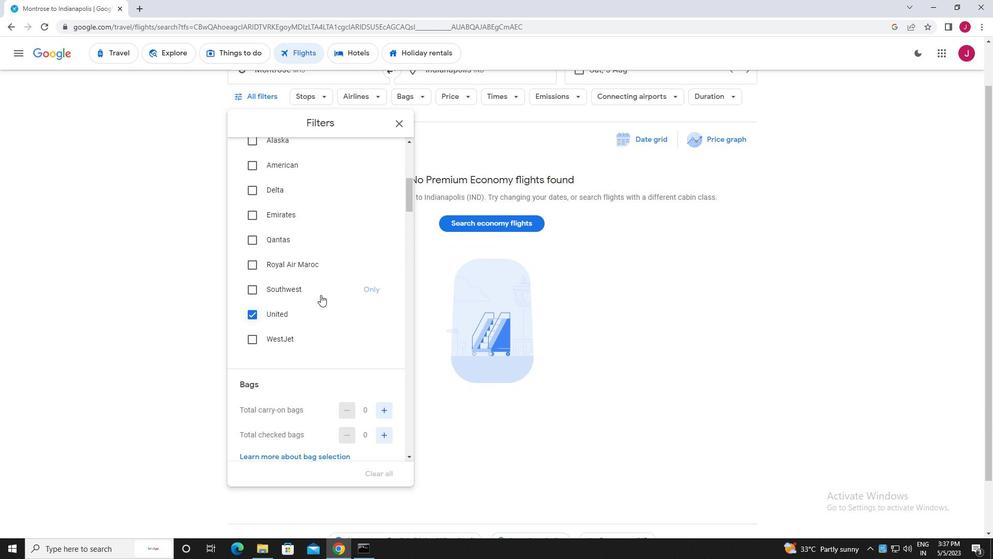 
Action: Mouse scrolled (320, 294) with delta (0, 0)
Screenshot: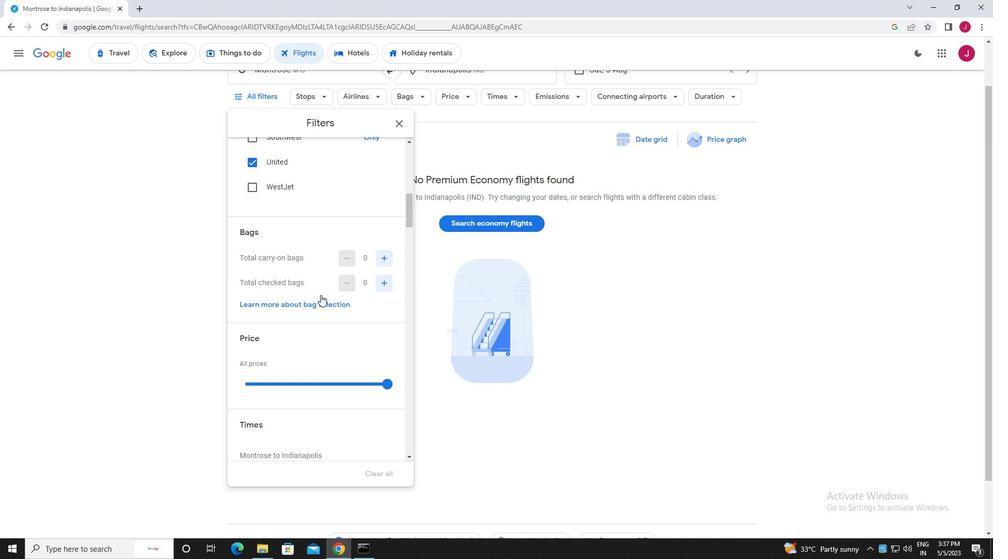 
Action: Mouse moved to (386, 277)
Screenshot: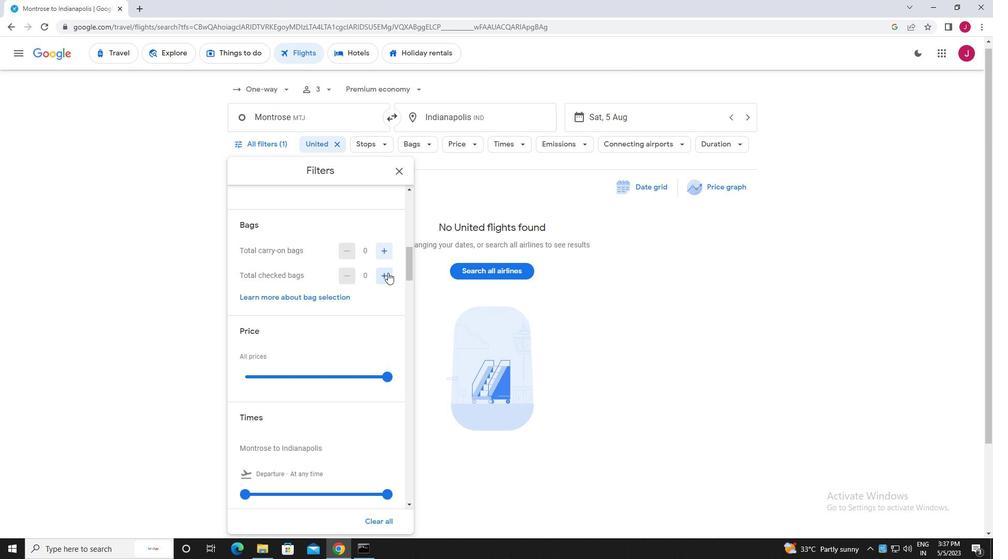
Action: Mouse pressed left at (386, 277)
Screenshot: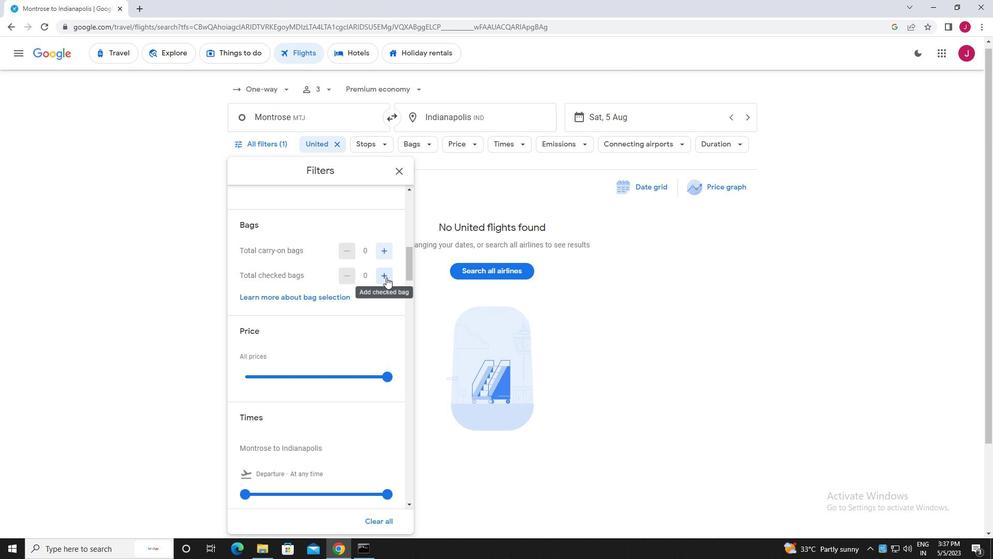 
Action: Mouse moved to (369, 268)
Screenshot: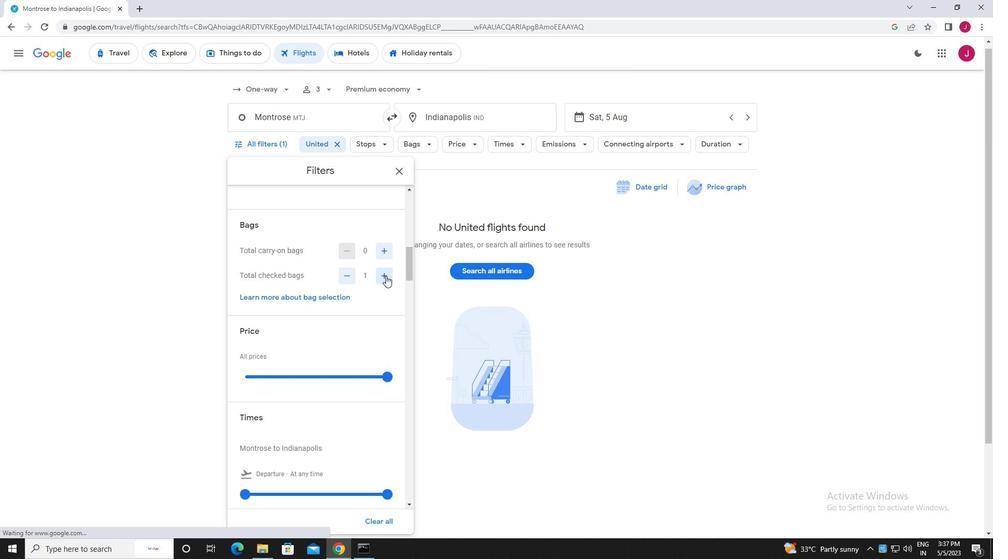 
Action: Mouse scrolled (369, 267) with delta (0, 0)
Screenshot: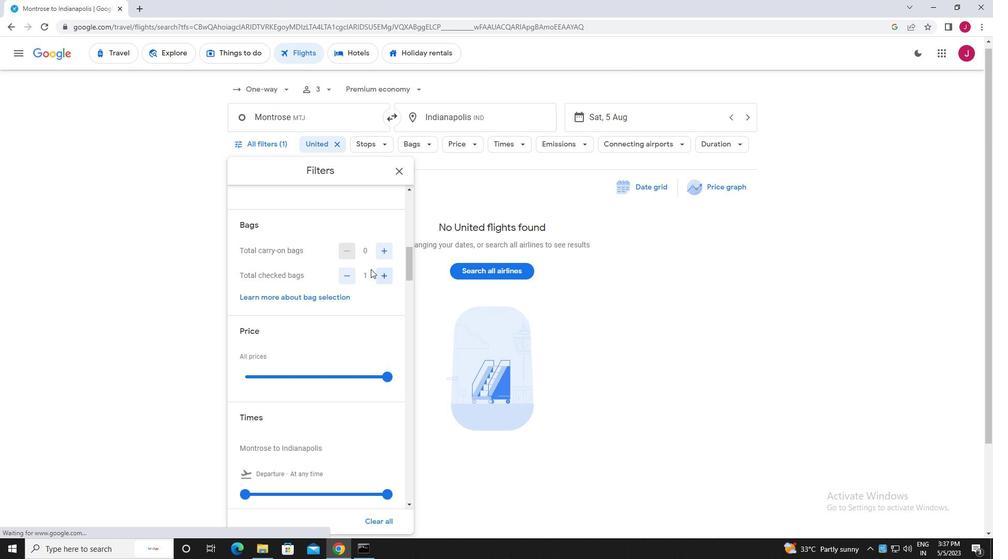 
Action: Mouse moved to (386, 325)
Screenshot: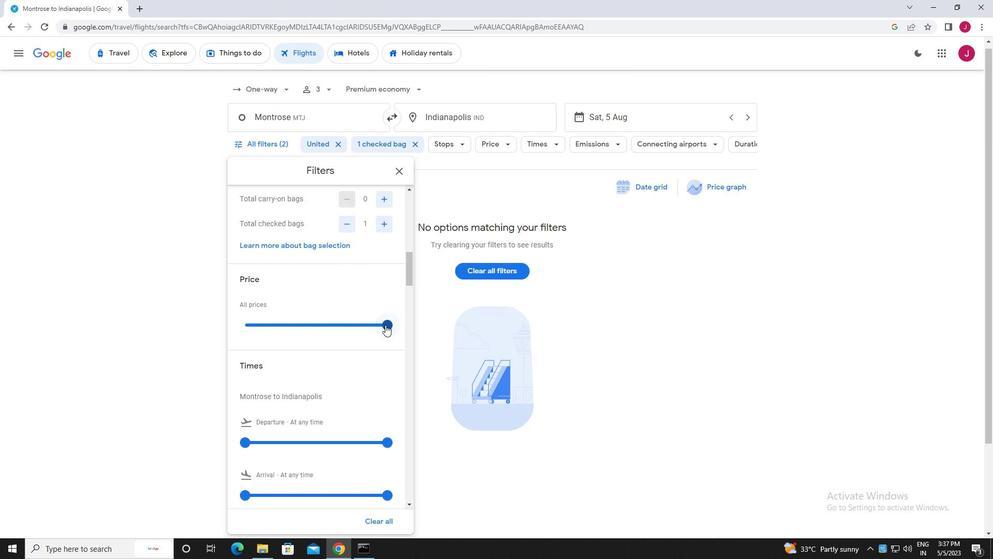 
Action: Mouse pressed left at (386, 325)
Screenshot: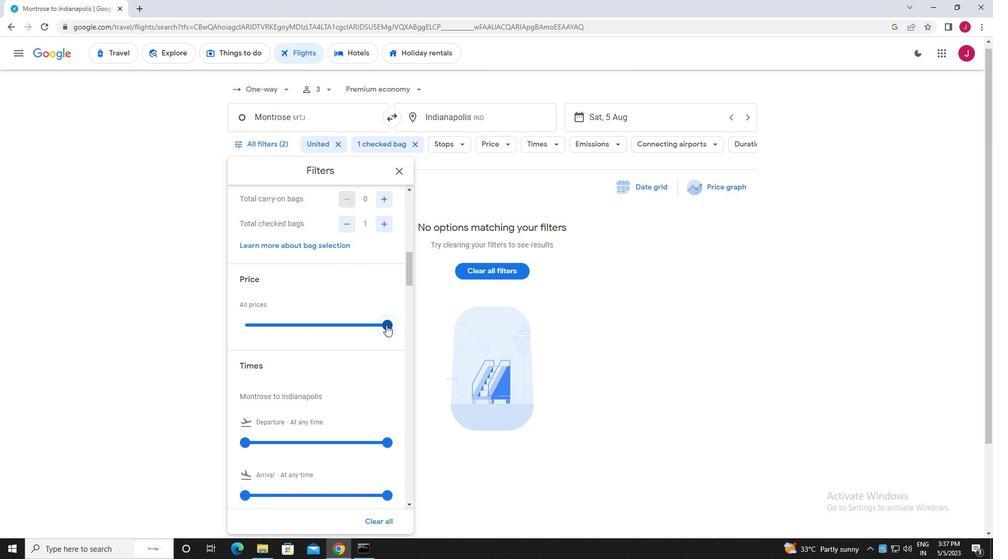 
Action: Mouse moved to (375, 307)
Screenshot: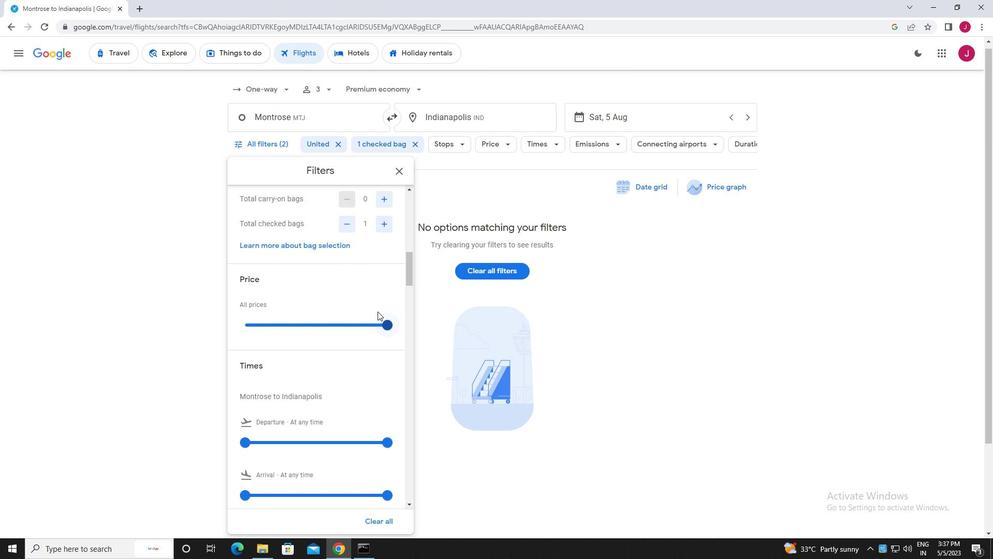 
Action: Mouse scrolled (375, 306) with delta (0, 0)
Screenshot: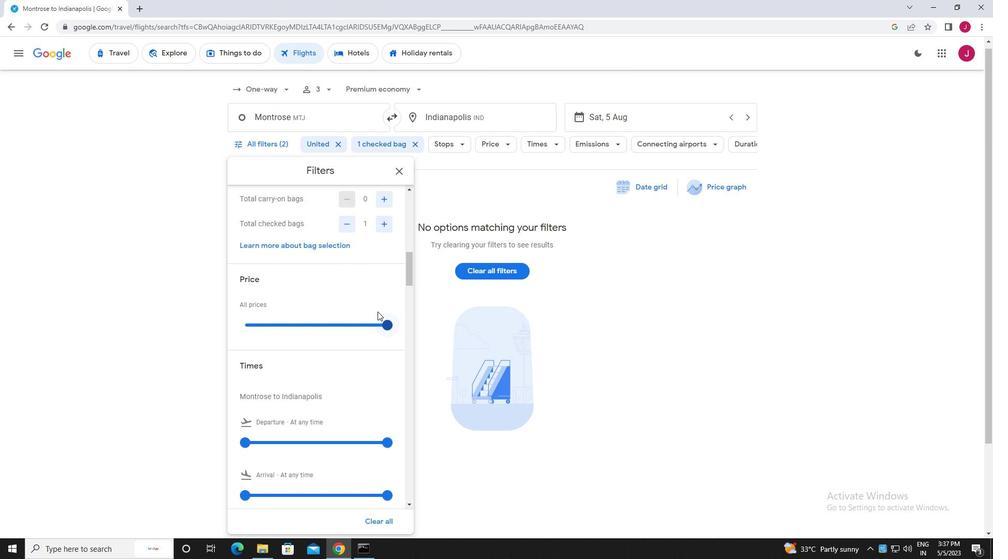 
Action: Mouse scrolled (375, 306) with delta (0, 0)
Screenshot: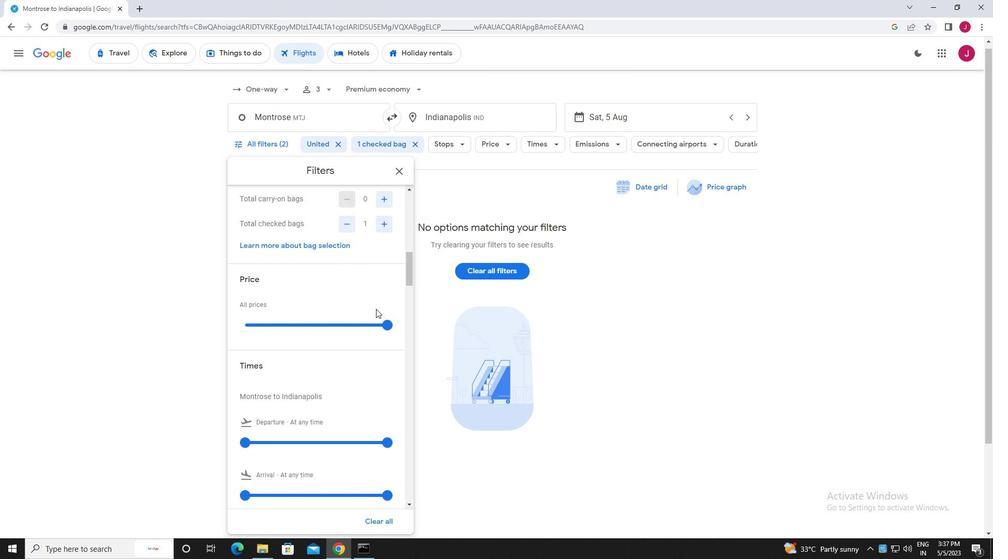 
Action: Mouse scrolled (375, 306) with delta (0, 0)
Screenshot: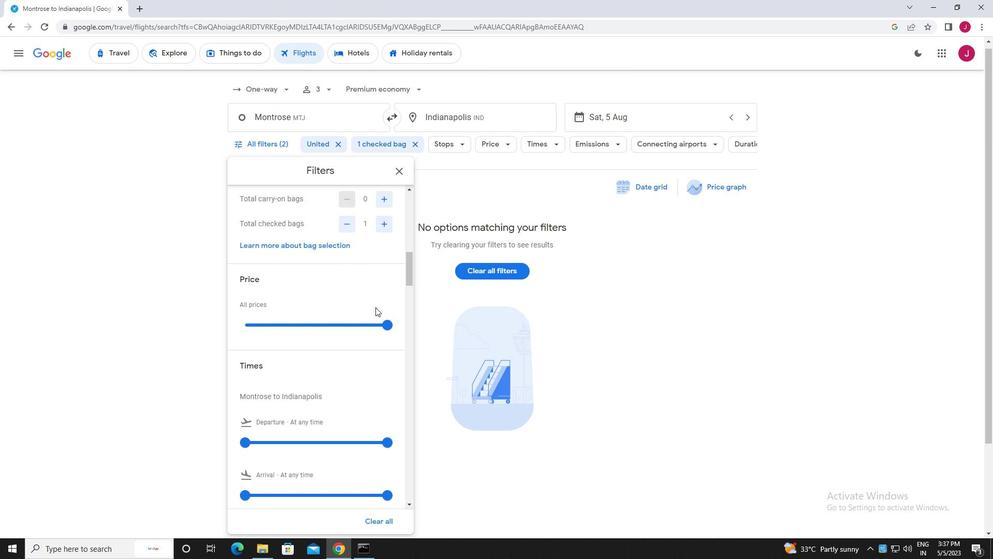 
Action: Mouse moved to (242, 286)
Screenshot: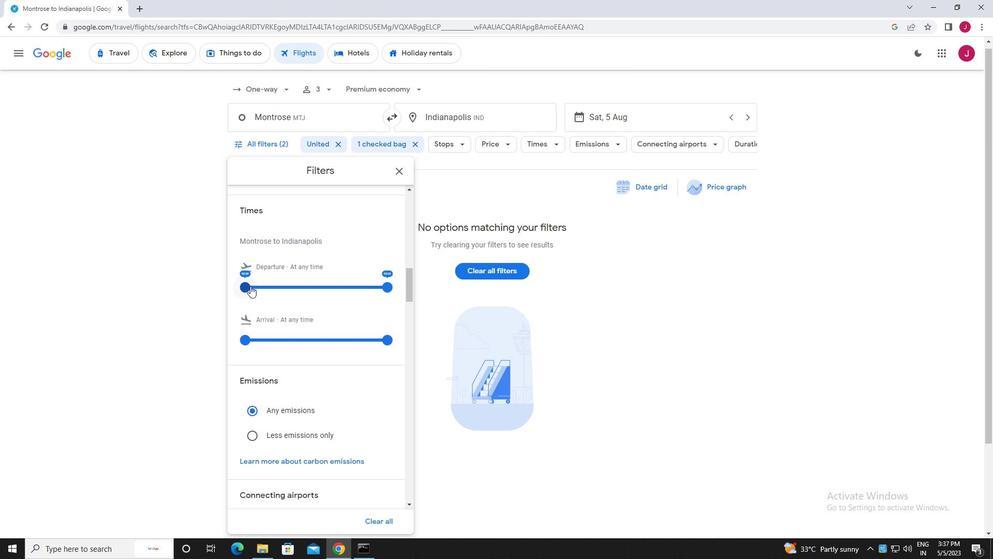 
Action: Mouse pressed left at (242, 286)
Screenshot: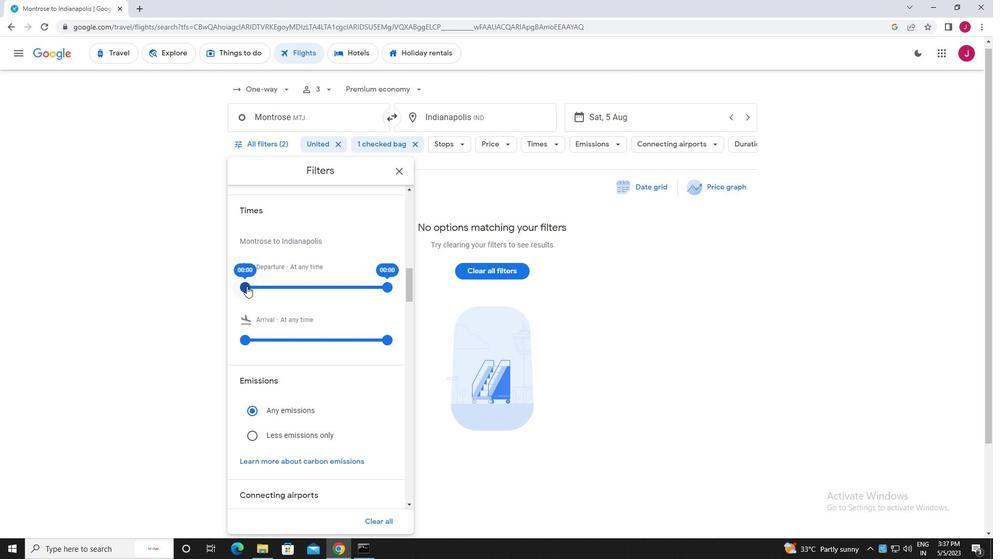 
Action: Mouse moved to (388, 288)
Screenshot: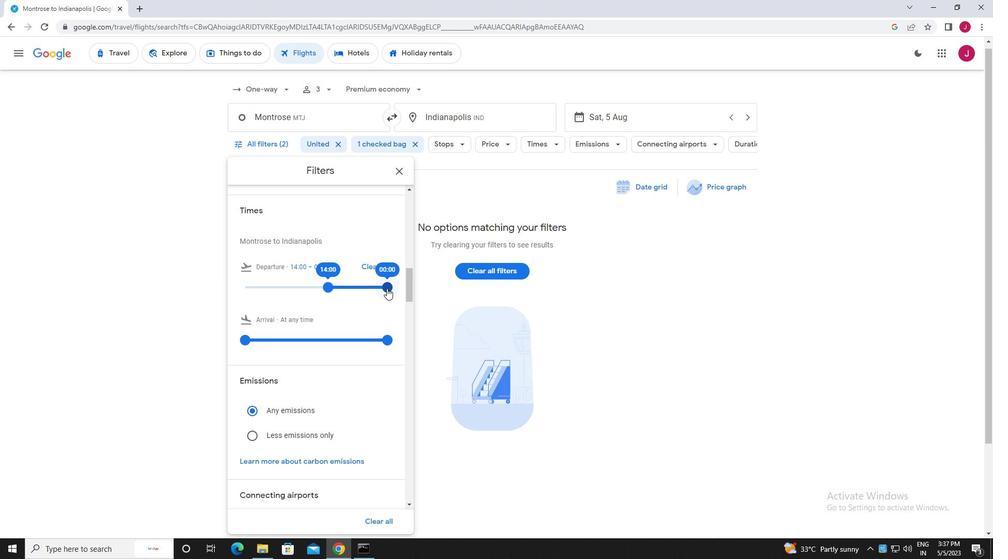 
Action: Mouse pressed left at (388, 288)
Screenshot: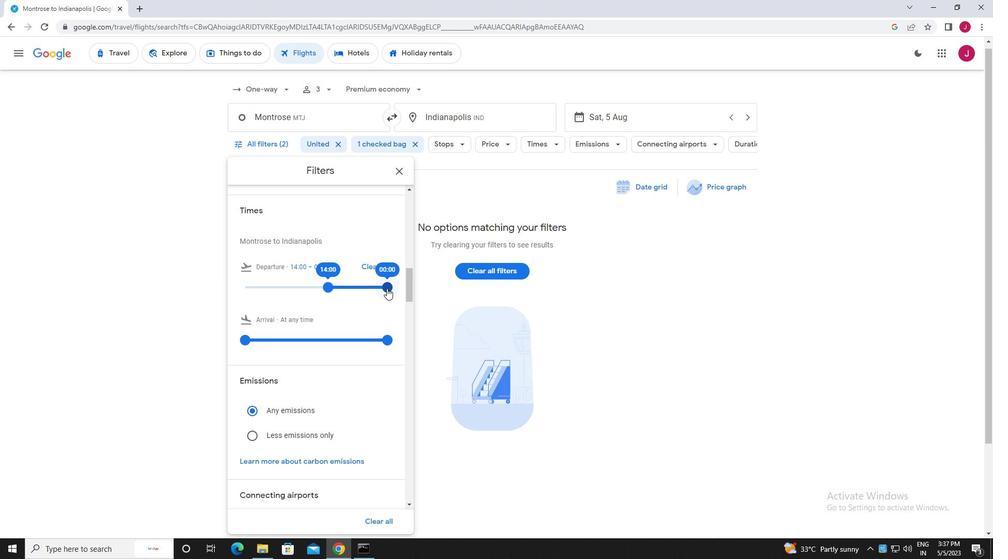 
Action: Mouse moved to (403, 169)
Screenshot: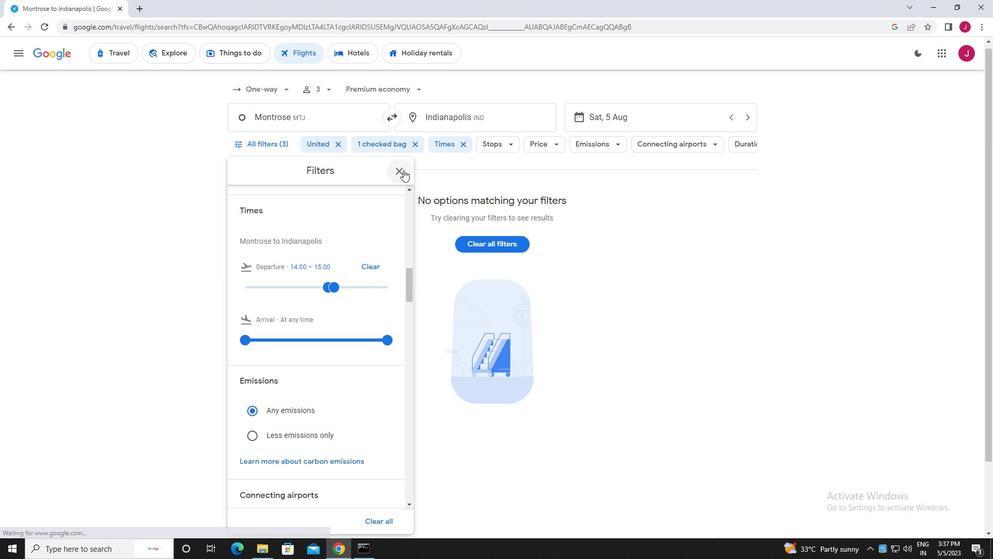 
Action: Mouse pressed left at (403, 169)
Screenshot: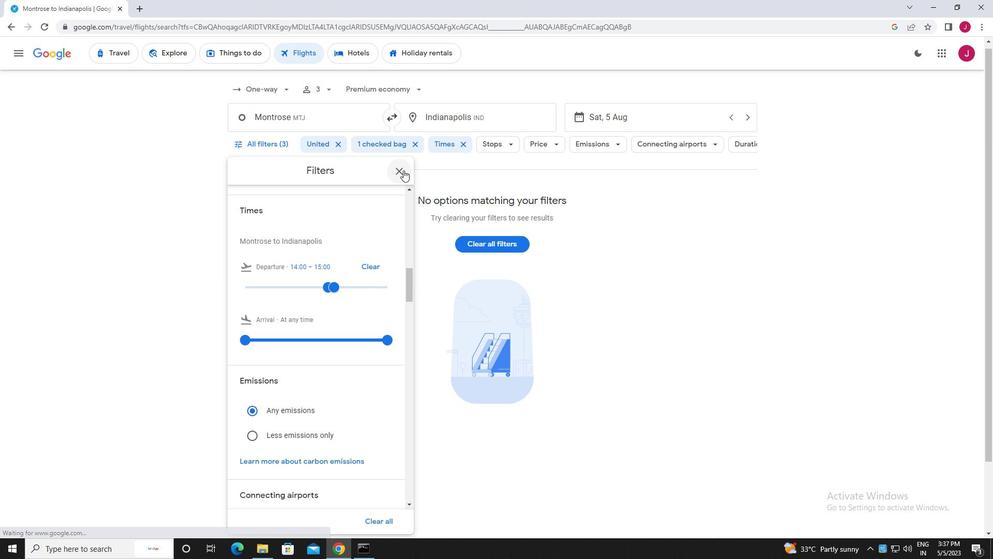
Action: Mouse moved to (401, 170)
Screenshot: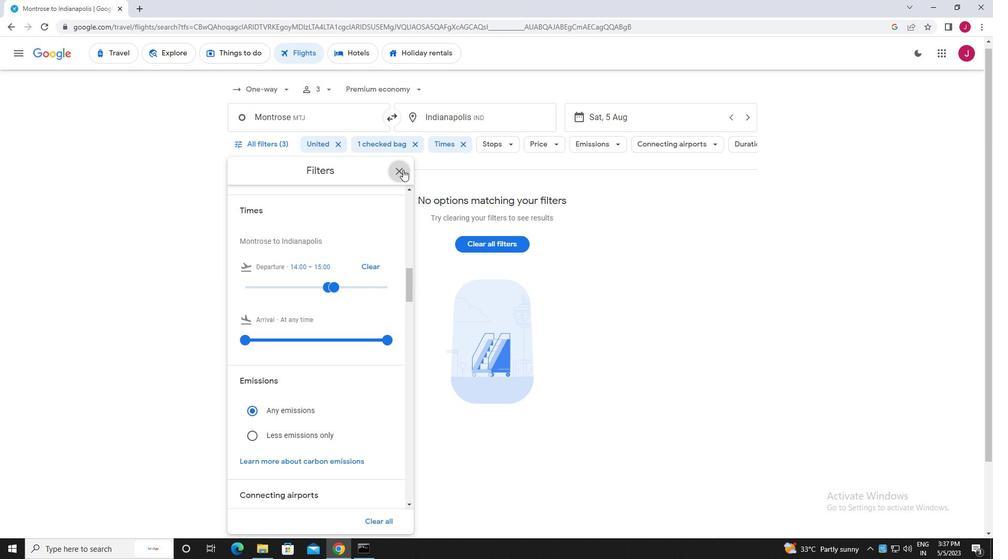 
